 Task: Create a due date automation trigger when advanced on, the moment a card is due add fields without custom field "Resume" set to a date less than 1 working days ago.
Action: Mouse moved to (1180, 355)
Screenshot: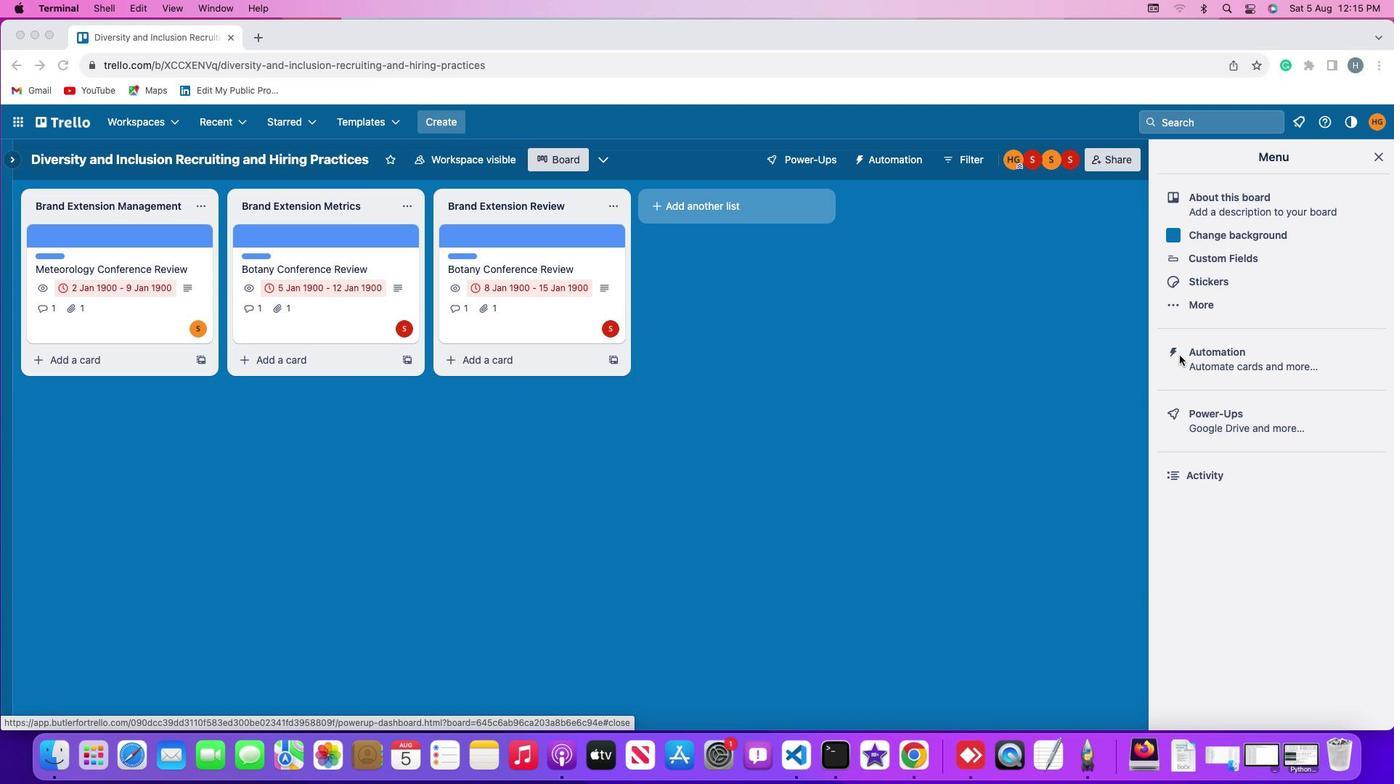 
Action: Mouse pressed left at (1180, 355)
Screenshot: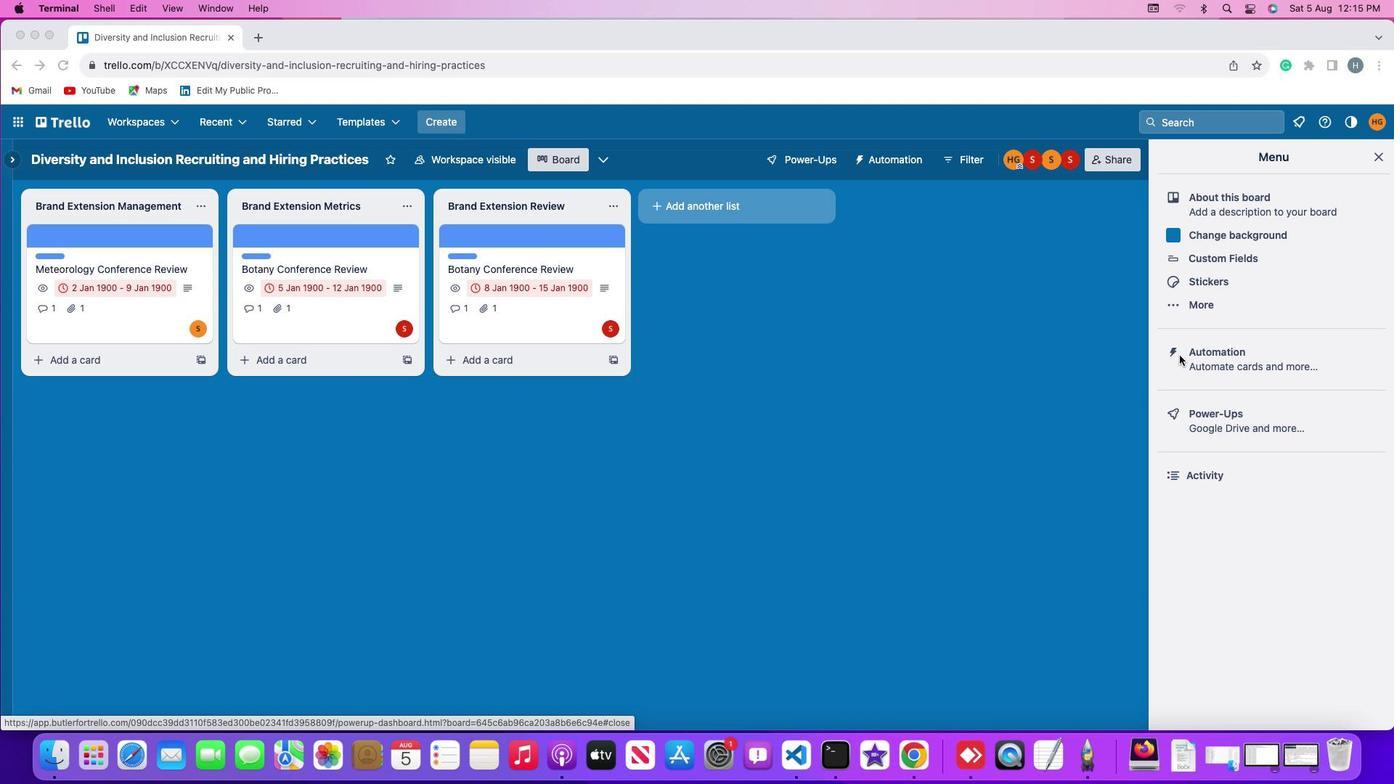 
Action: Mouse pressed left at (1180, 355)
Screenshot: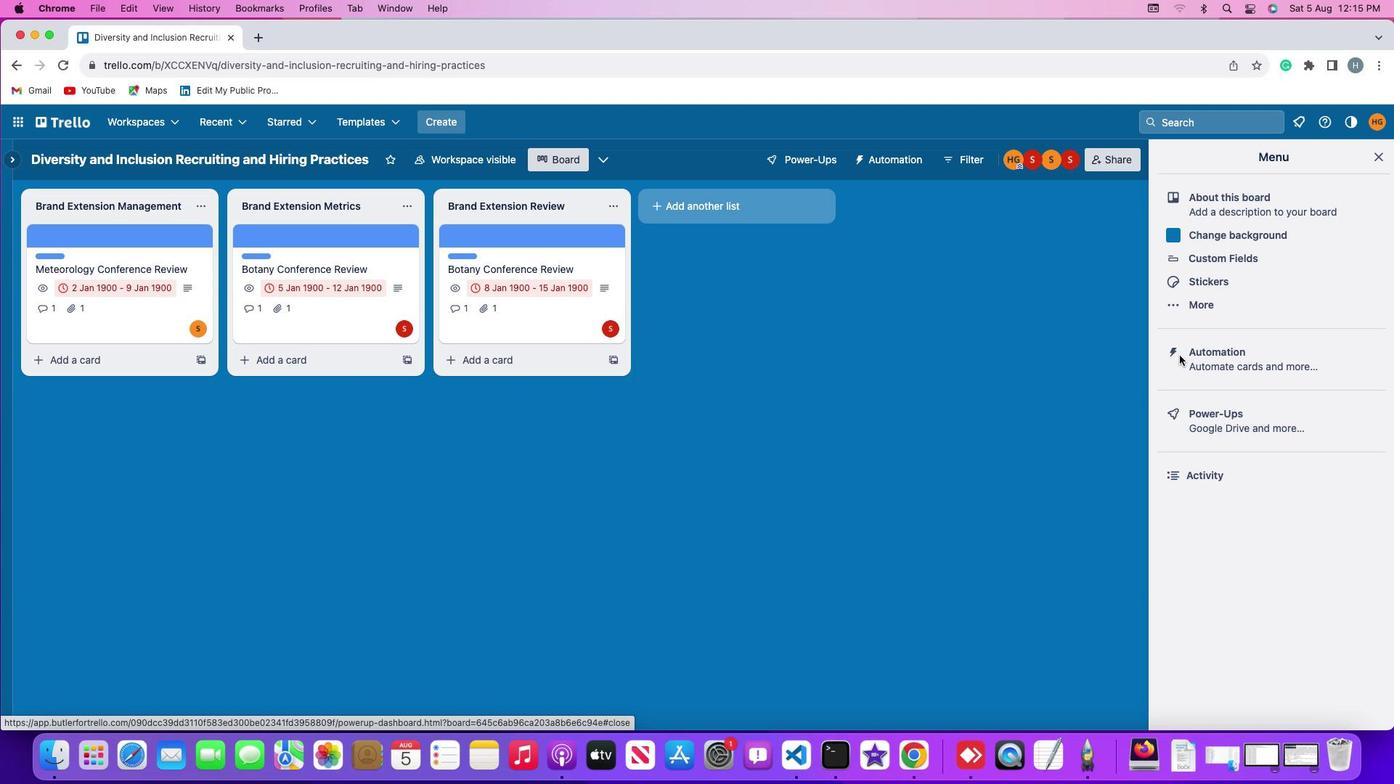 
Action: Mouse moved to (76, 339)
Screenshot: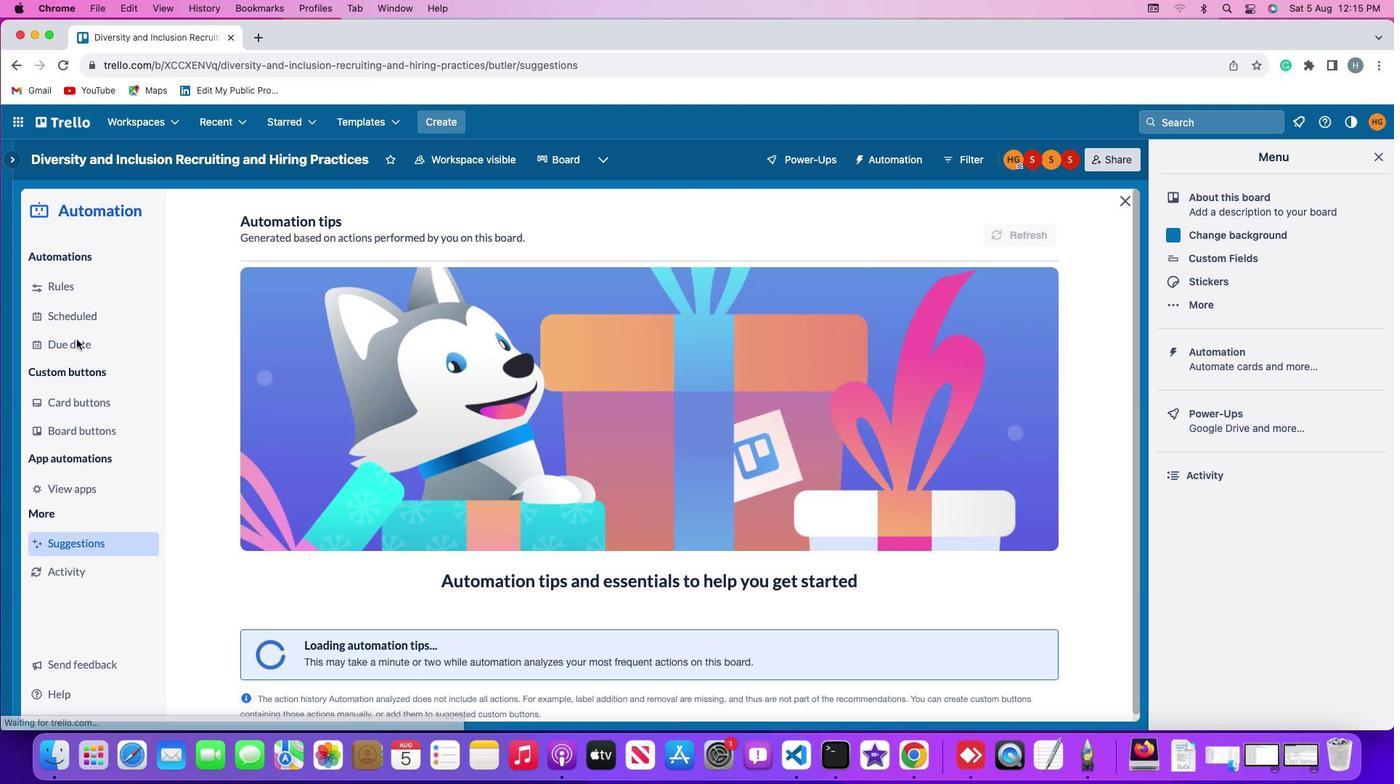 
Action: Mouse pressed left at (76, 339)
Screenshot: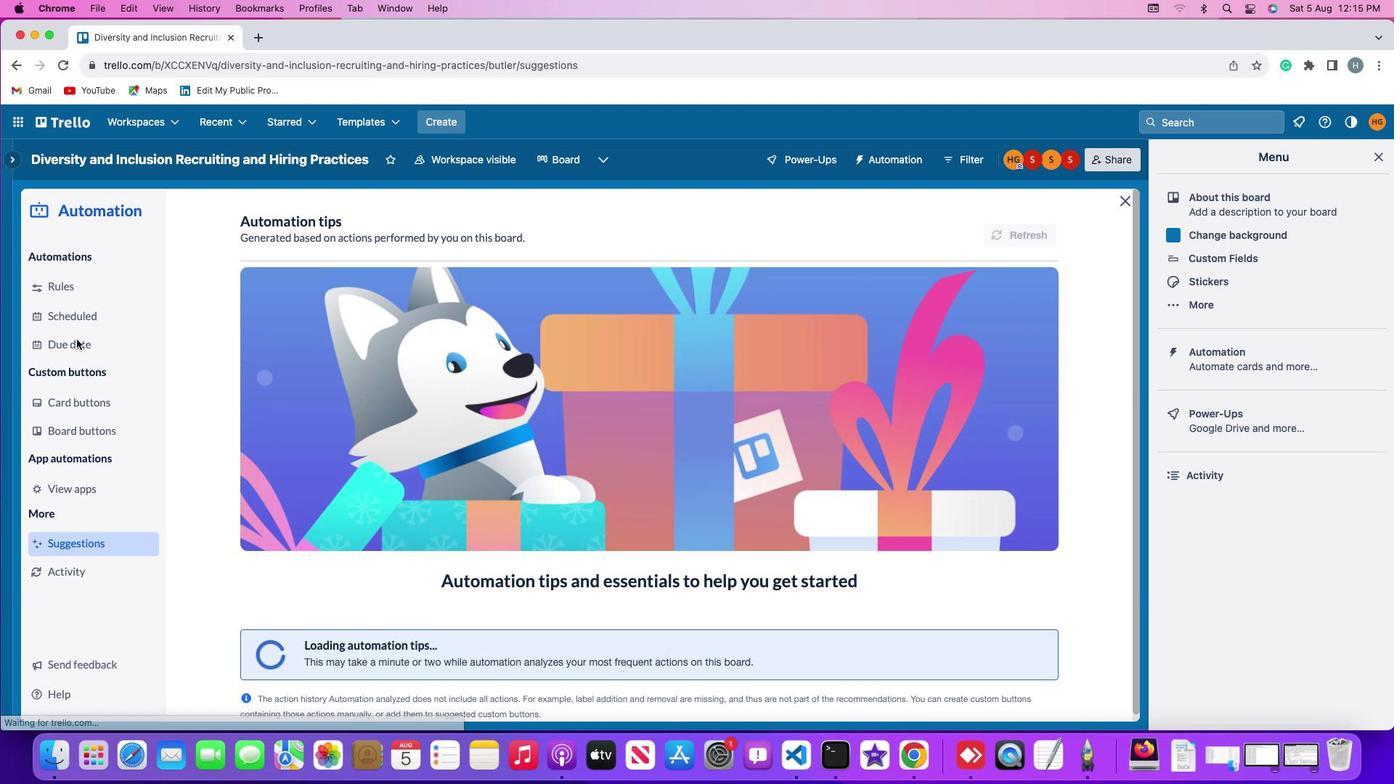 
Action: Mouse moved to (955, 225)
Screenshot: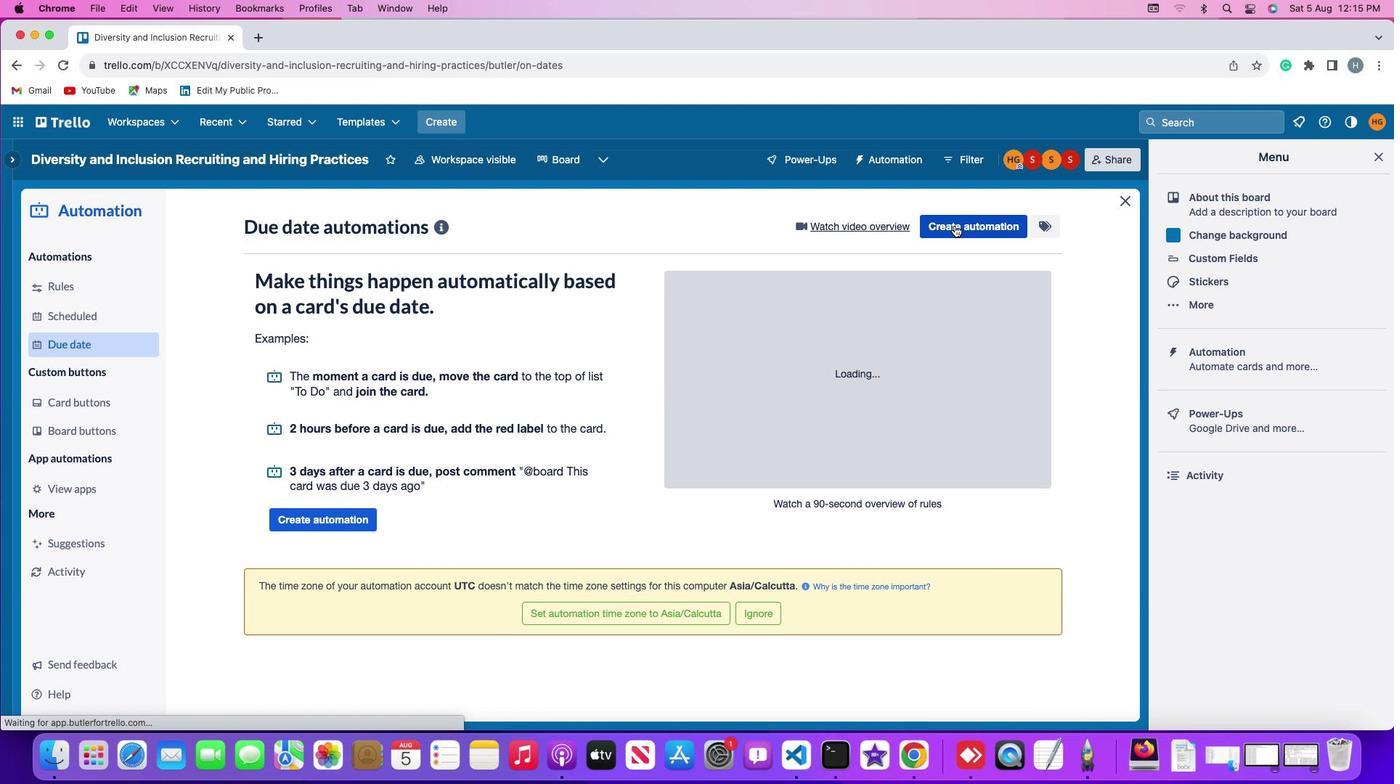 
Action: Mouse pressed left at (955, 225)
Screenshot: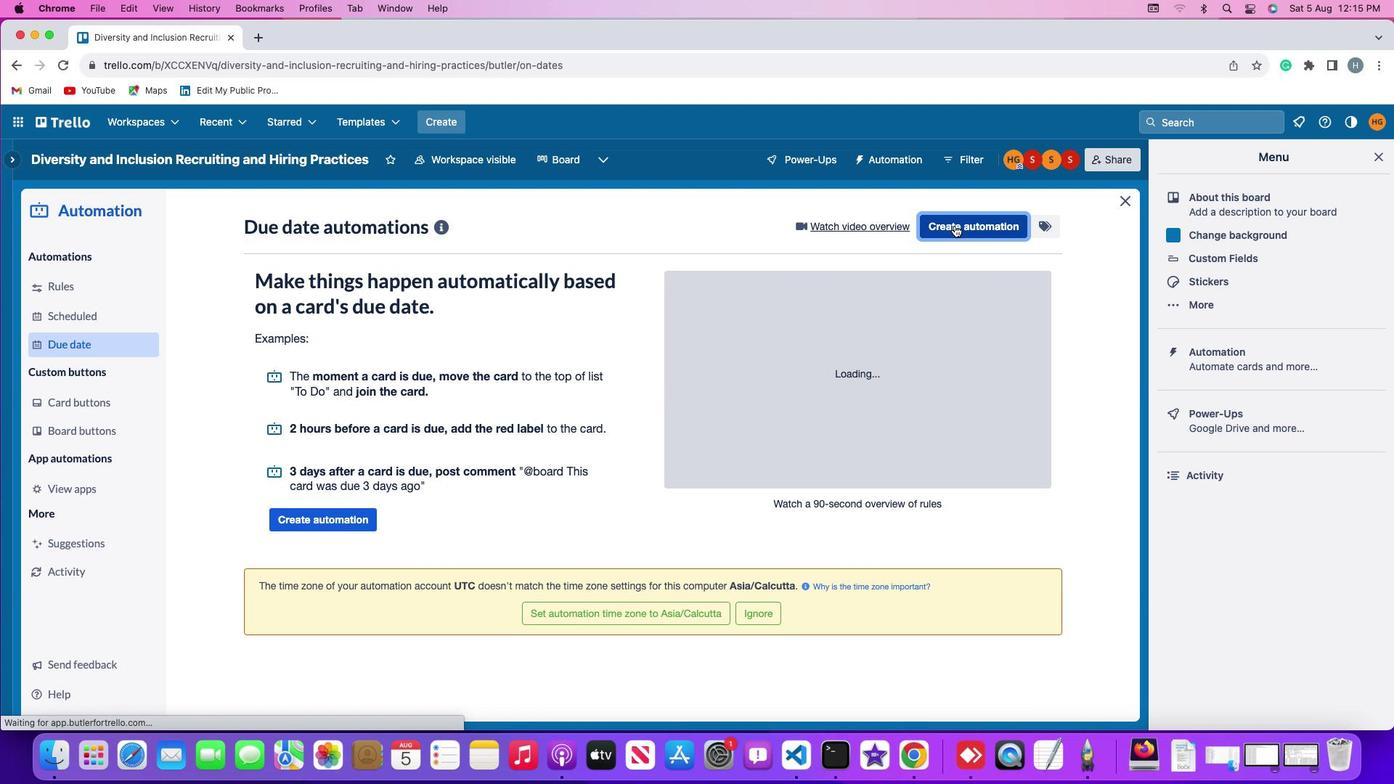 
Action: Mouse moved to (651, 365)
Screenshot: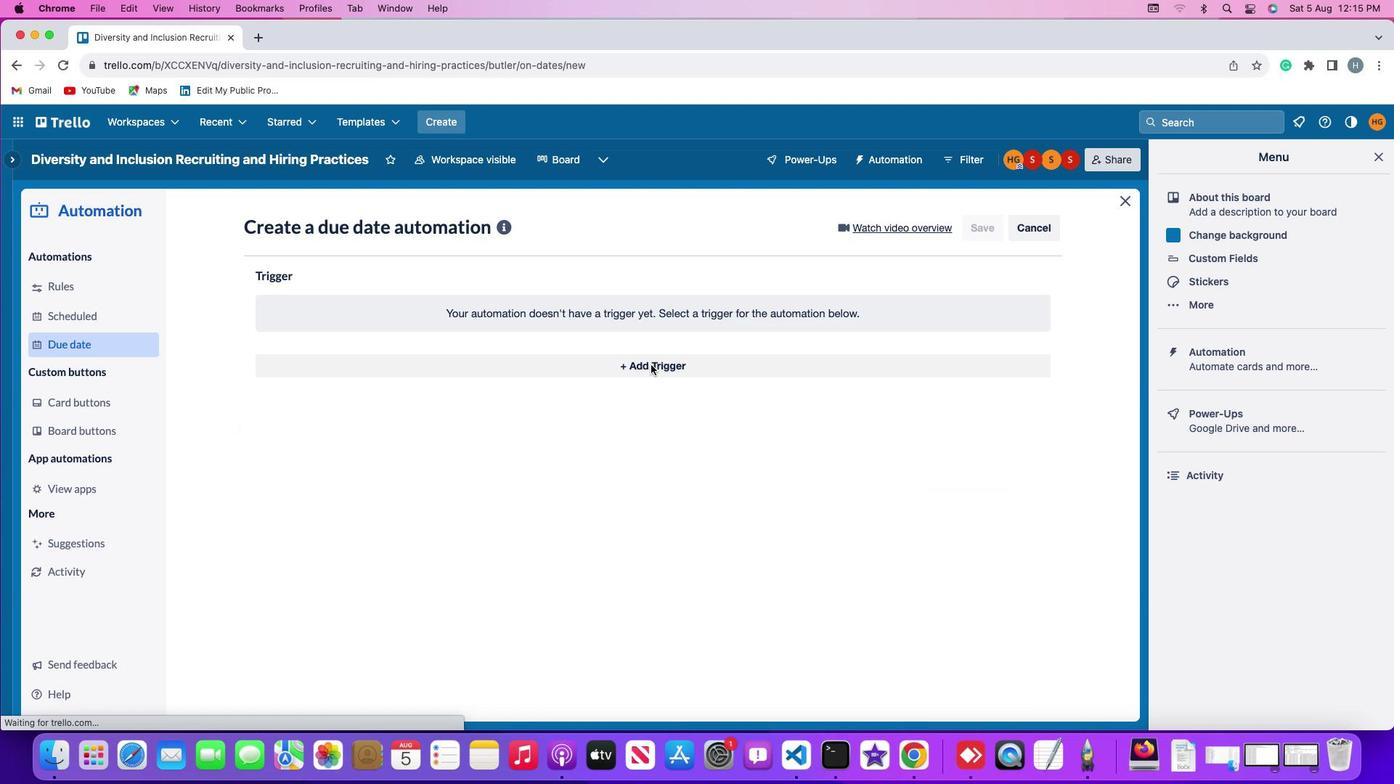 
Action: Mouse pressed left at (651, 365)
Screenshot: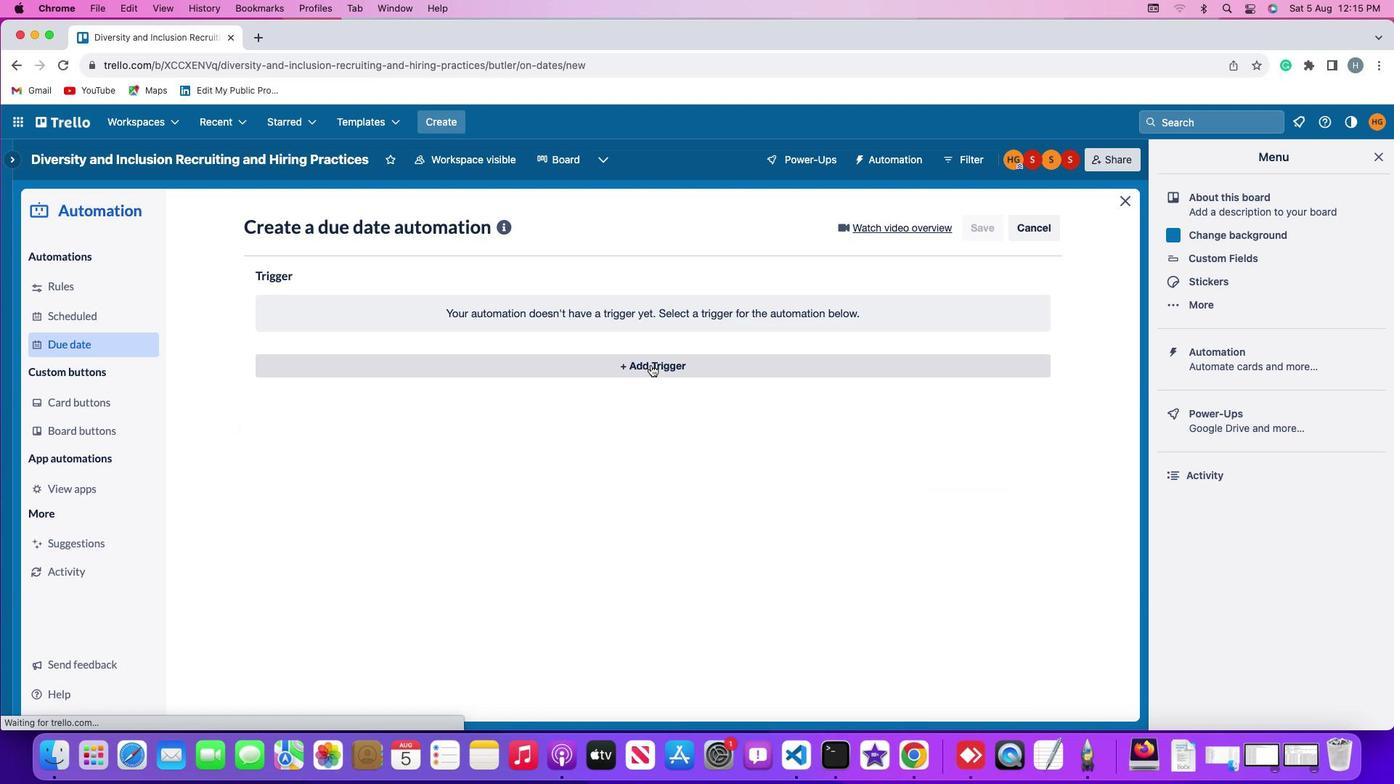 
Action: Mouse moved to (273, 541)
Screenshot: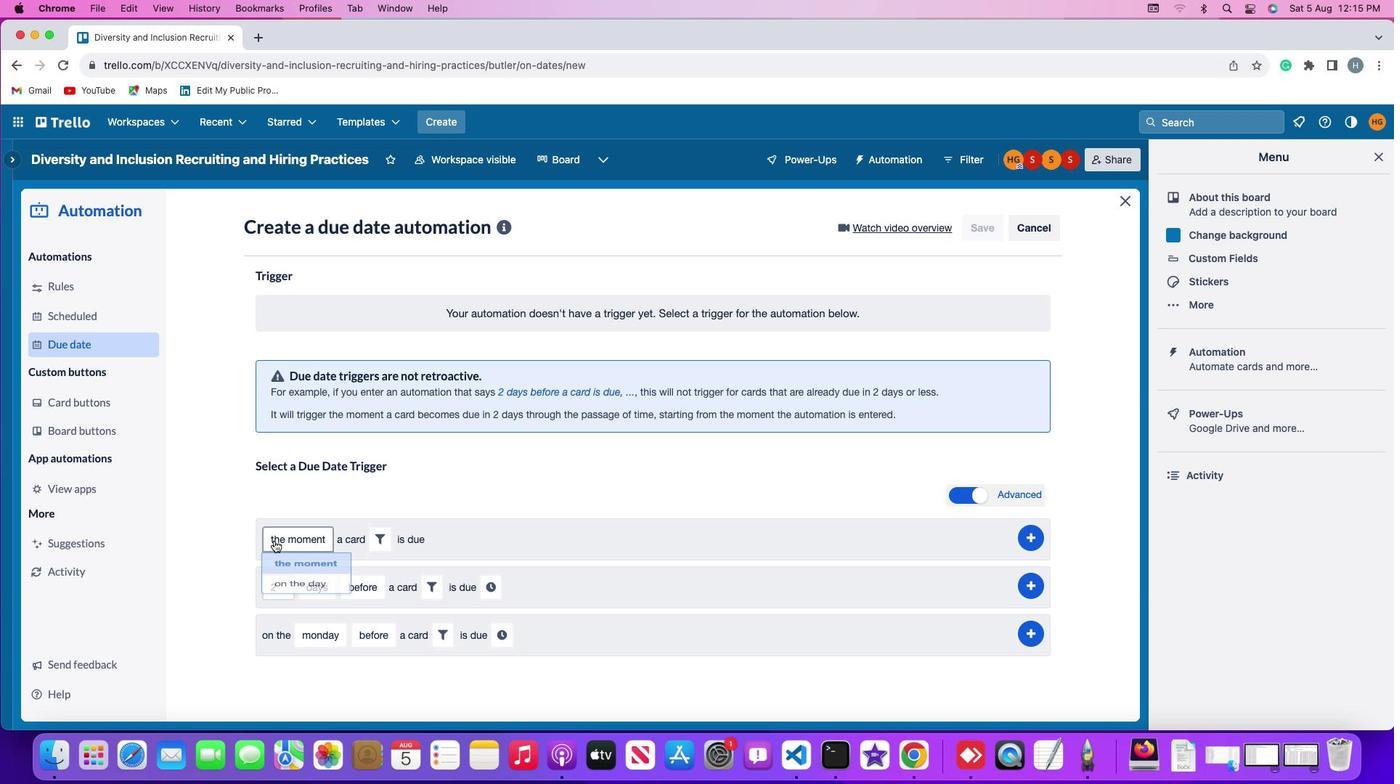 
Action: Mouse pressed left at (273, 541)
Screenshot: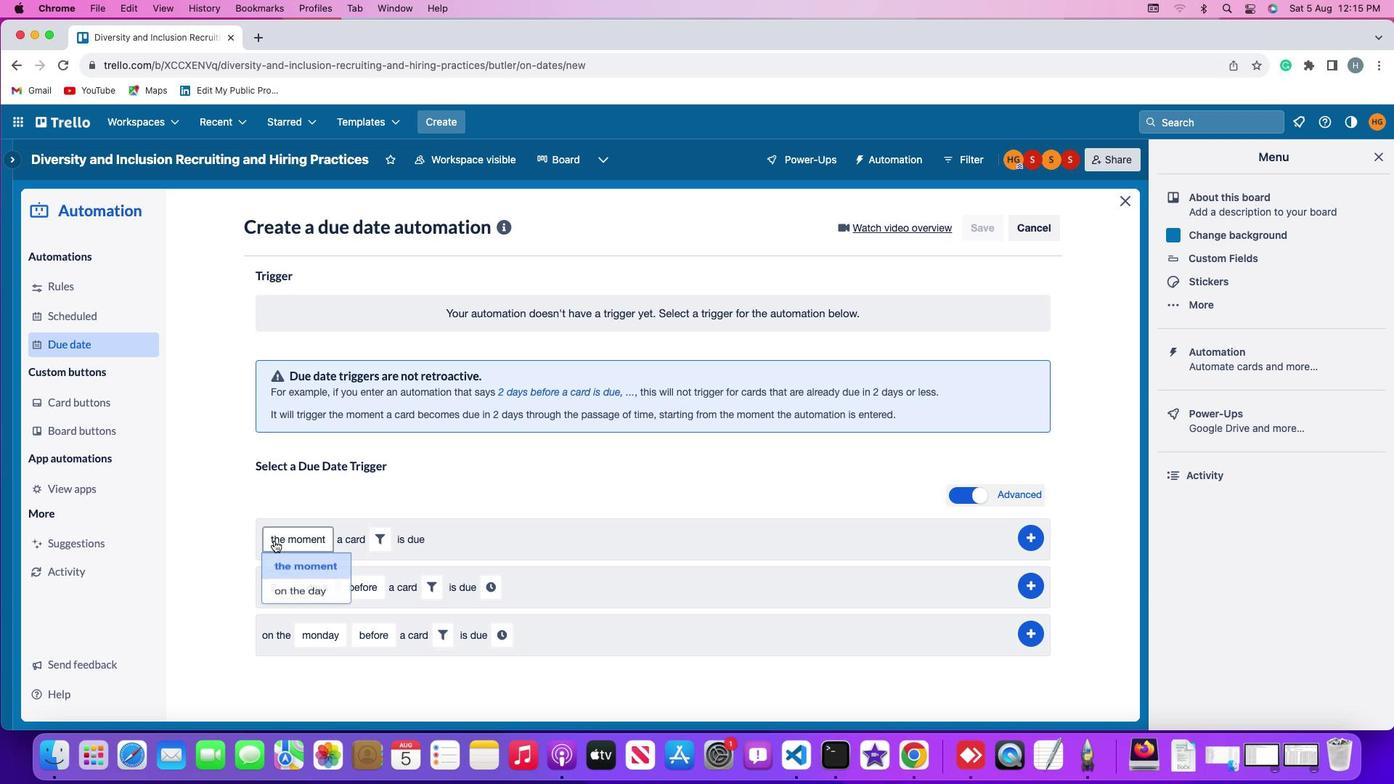 
Action: Mouse moved to (289, 561)
Screenshot: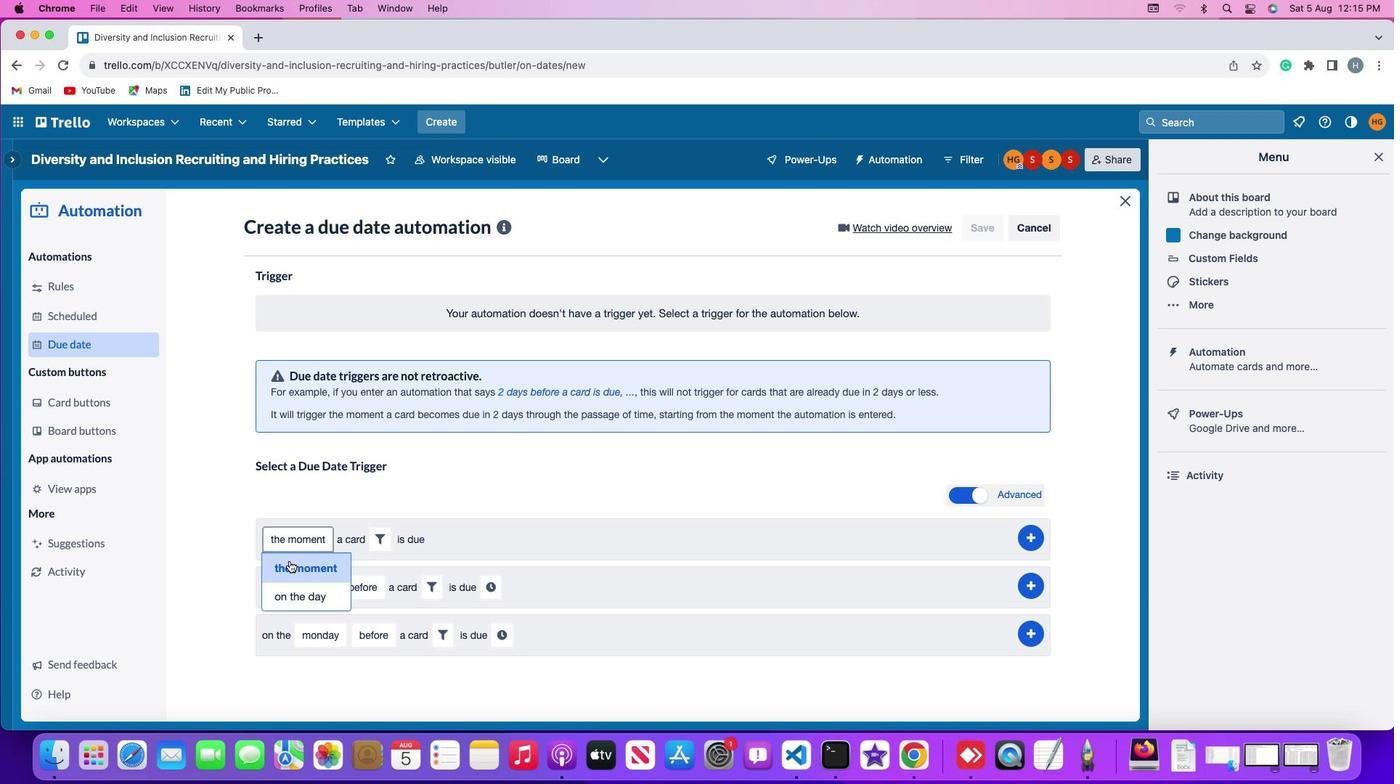 
Action: Mouse pressed left at (289, 561)
Screenshot: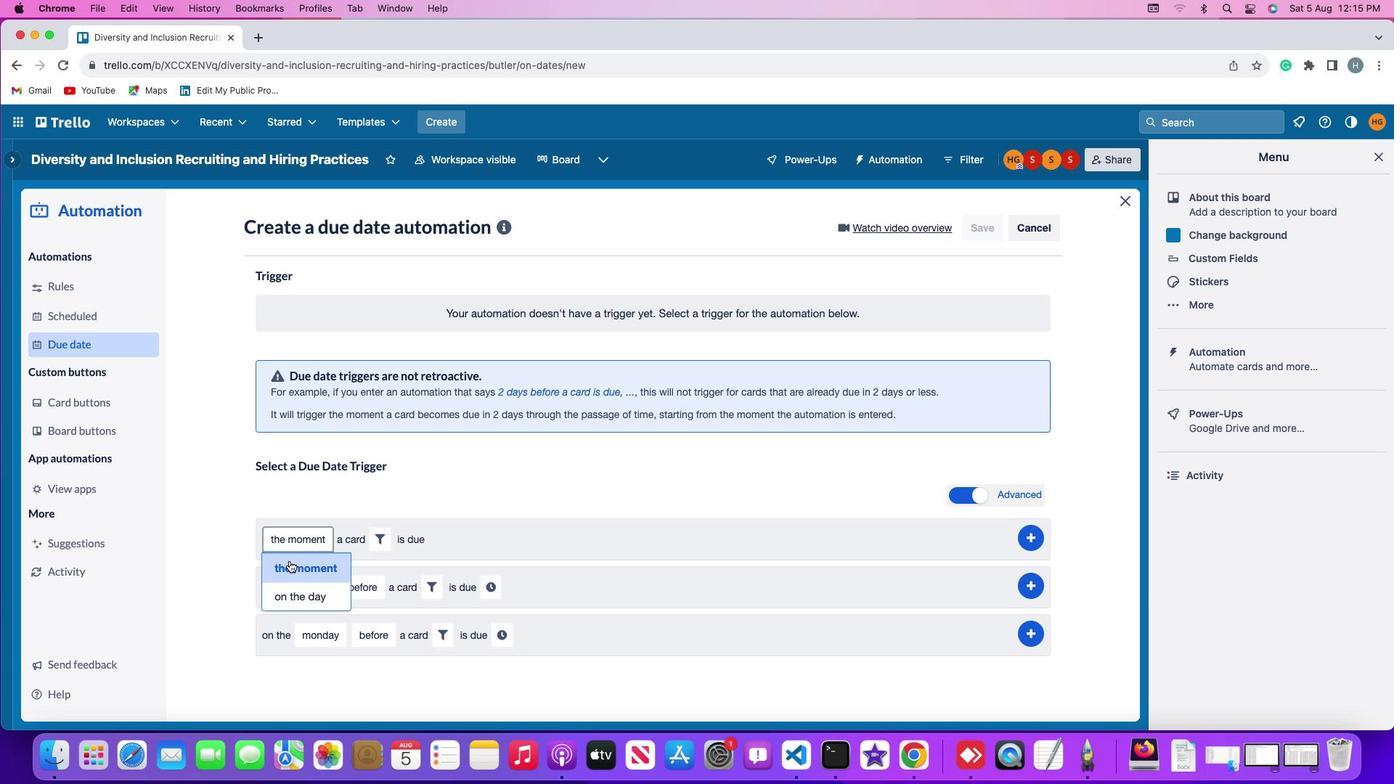 
Action: Mouse moved to (382, 538)
Screenshot: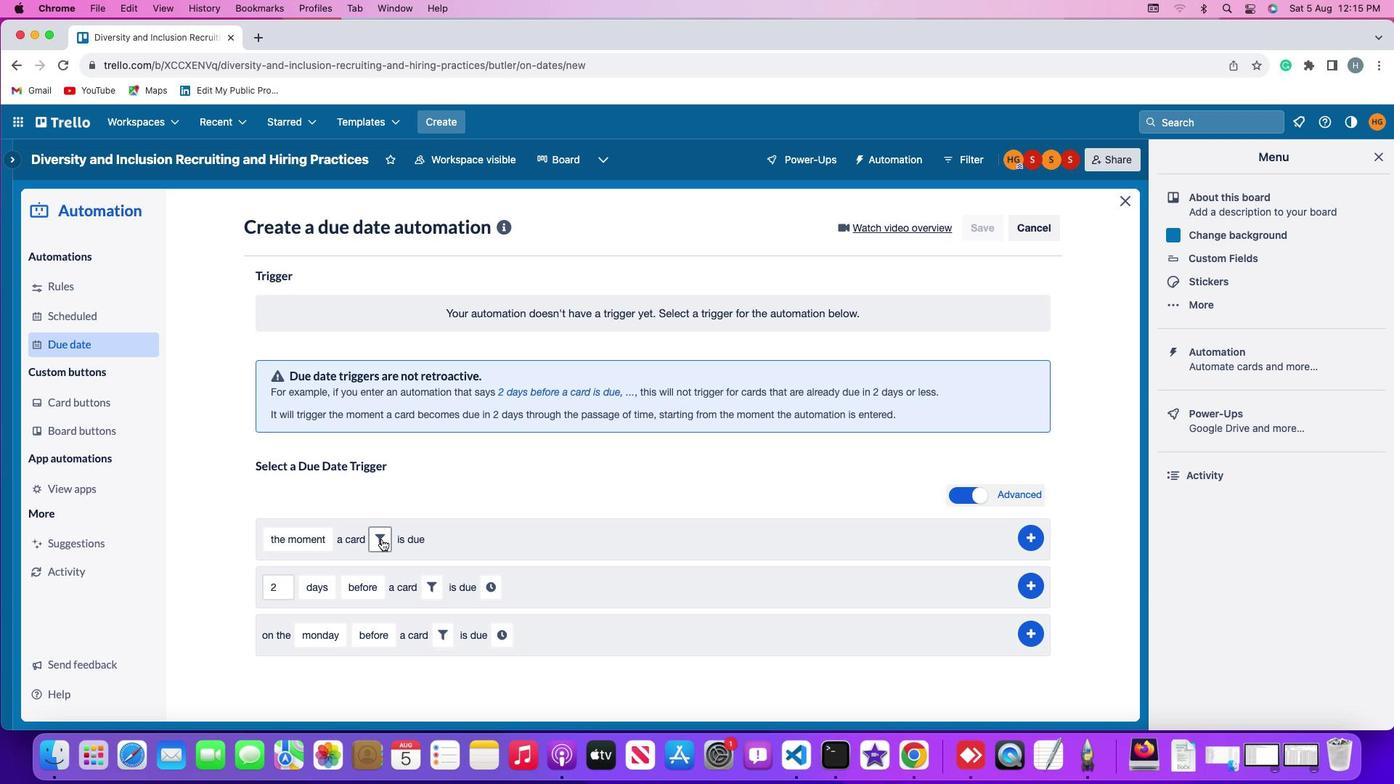
Action: Mouse pressed left at (382, 538)
Screenshot: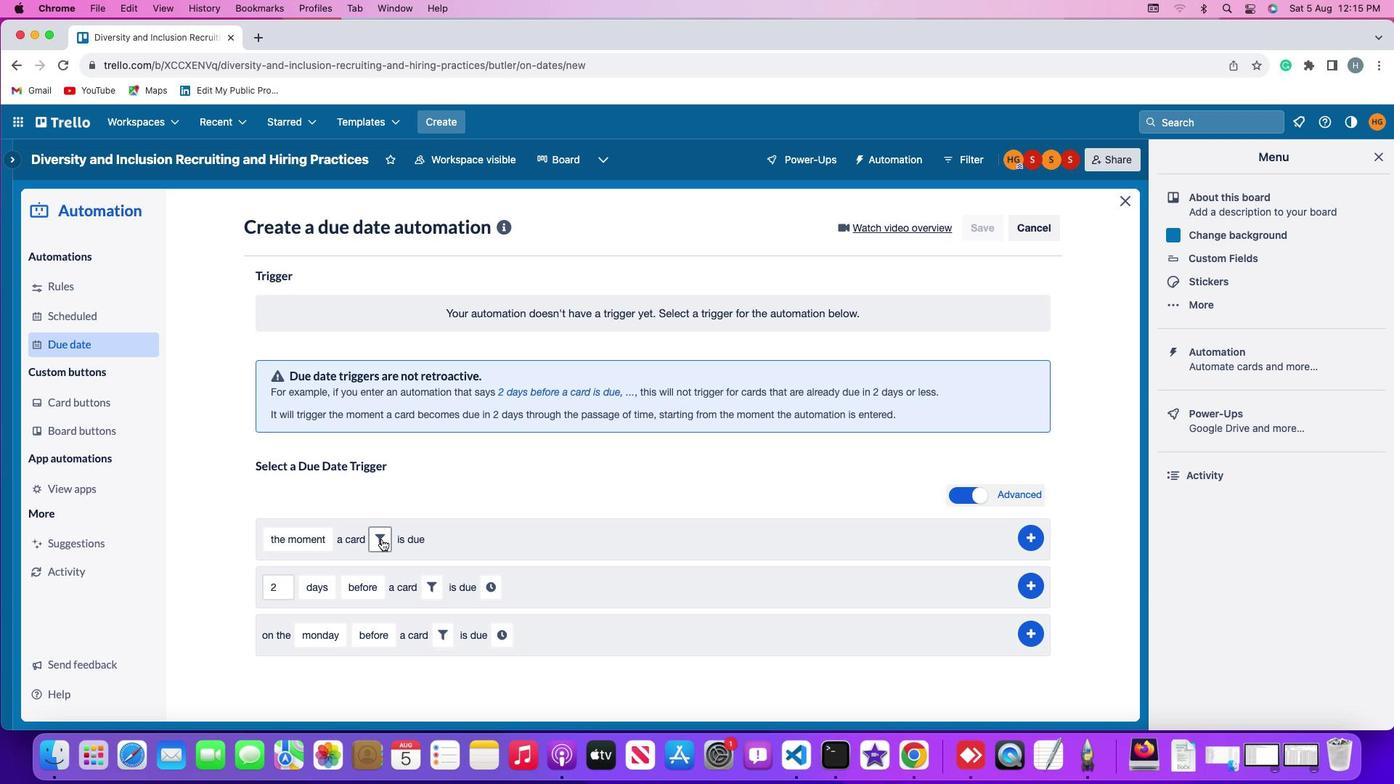 
Action: Mouse moved to (629, 578)
Screenshot: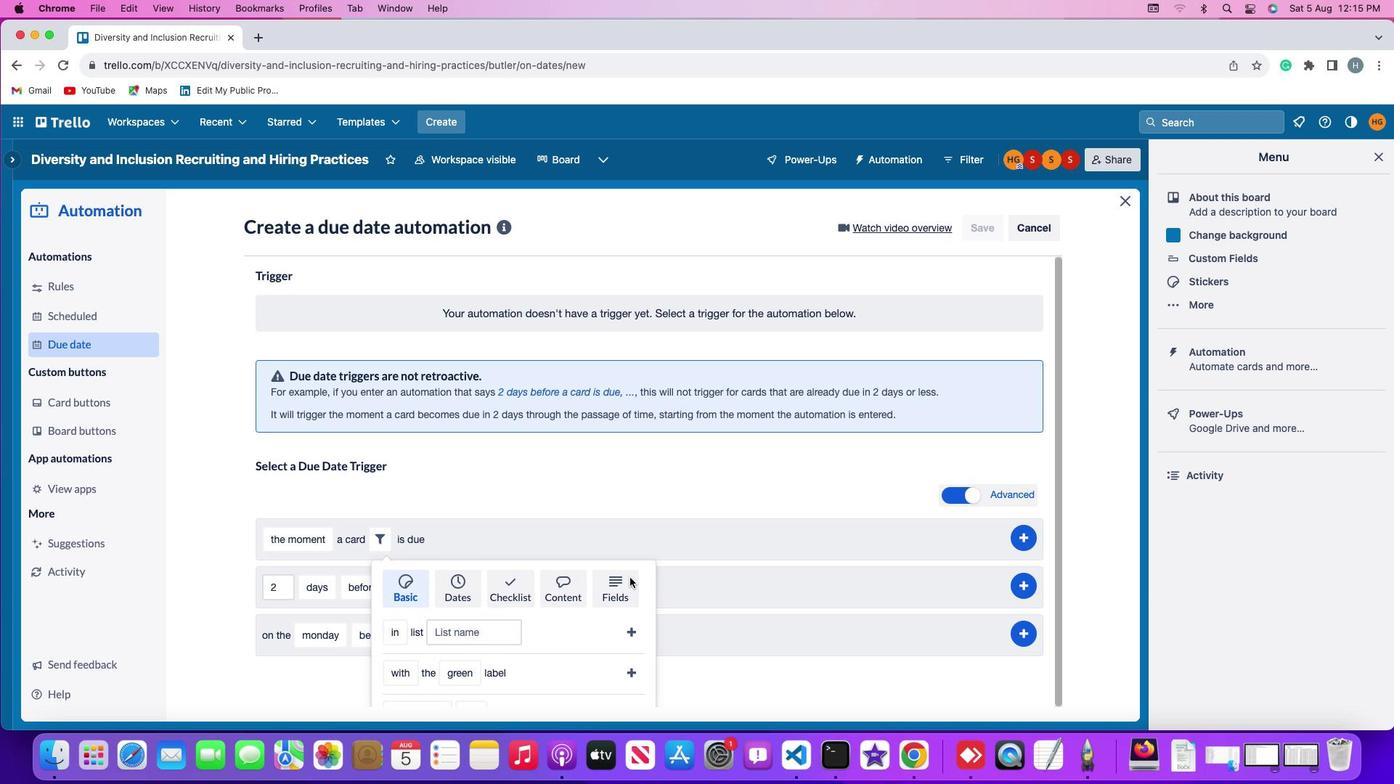 
Action: Mouse pressed left at (629, 578)
Screenshot: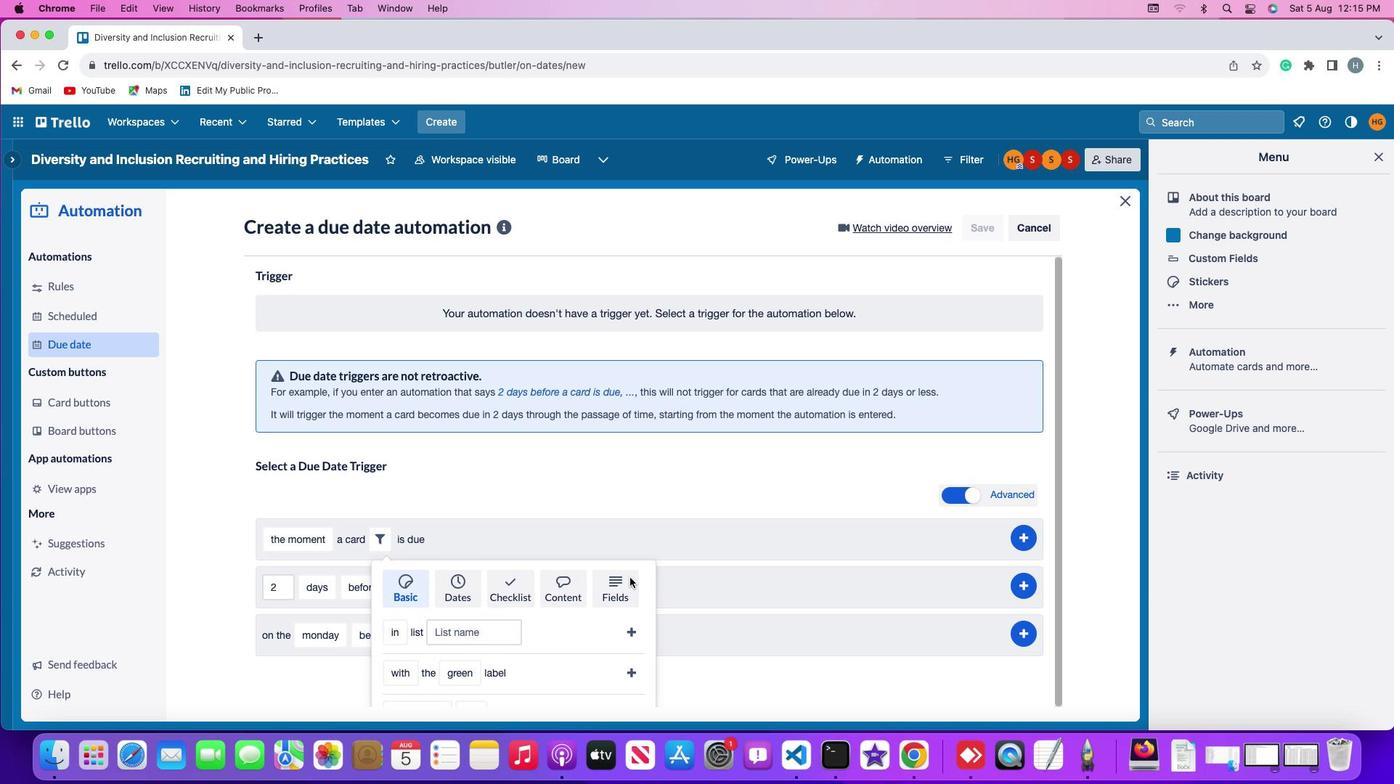 
Action: Mouse moved to (618, 576)
Screenshot: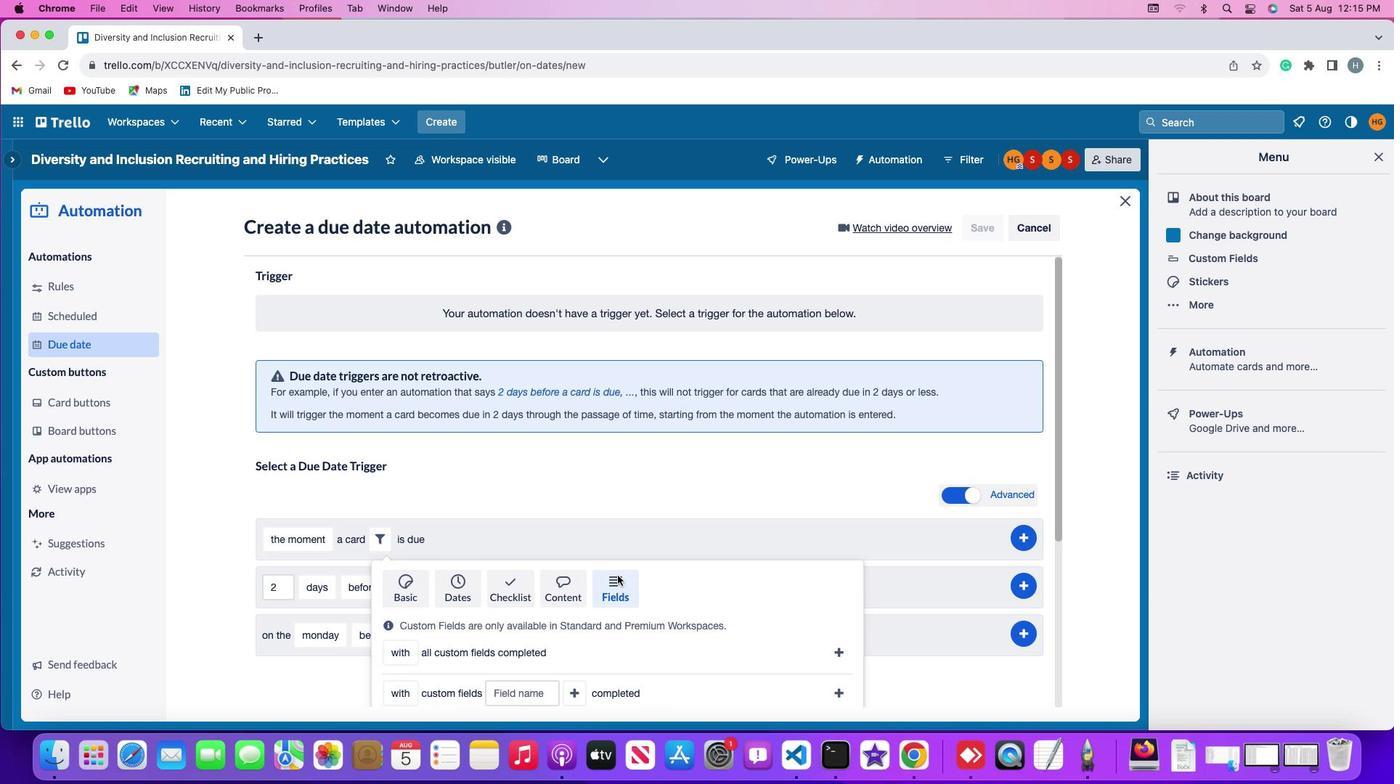 
Action: Mouse scrolled (618, 576) with delta (0, 0)
Screenshot: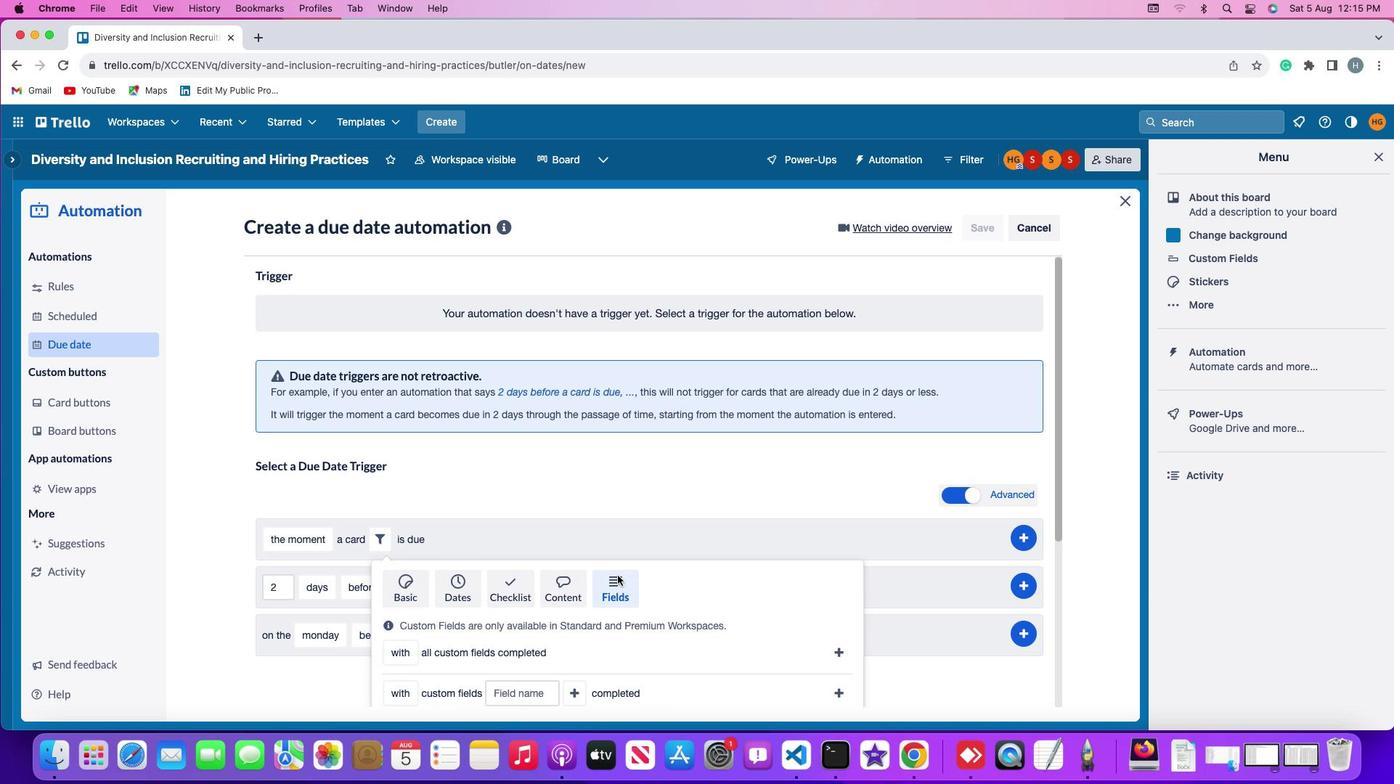 
Action: Mouse scrolled (618, 576) with delta (0, 0)
Screenshot: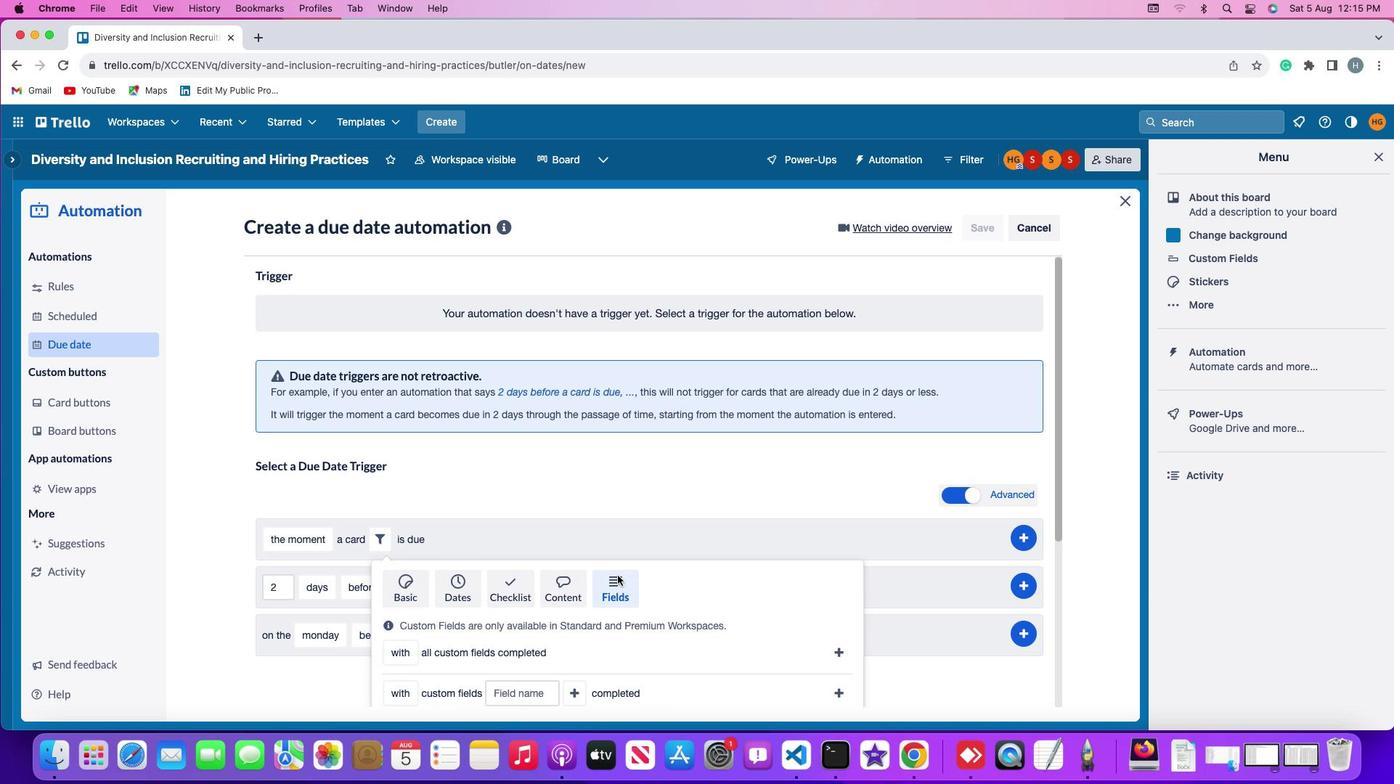 
Action: Mouse scrolled (618, 576) with delta (0, -2)
Screenshot: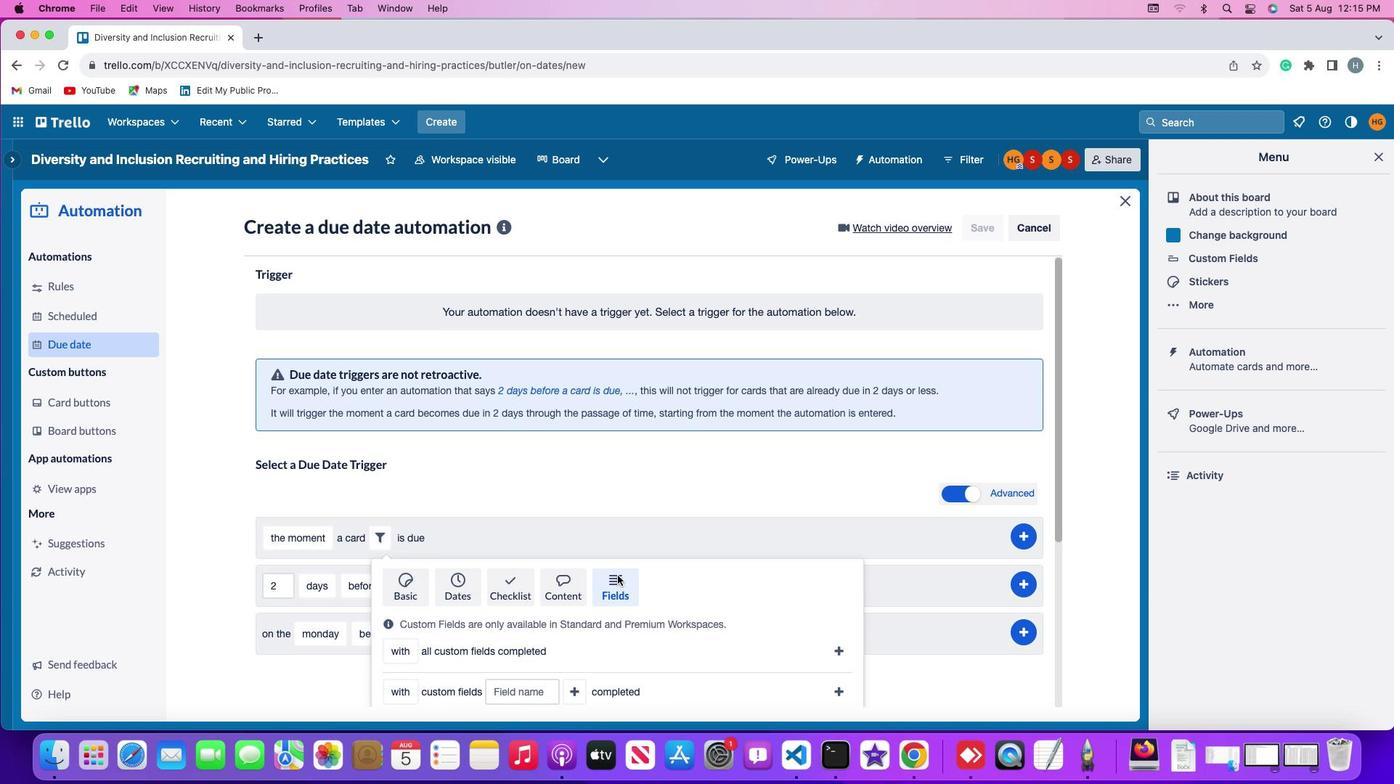 
Action: Mouse scrolled (618, 576) with delta (0, -3)
Screenshot: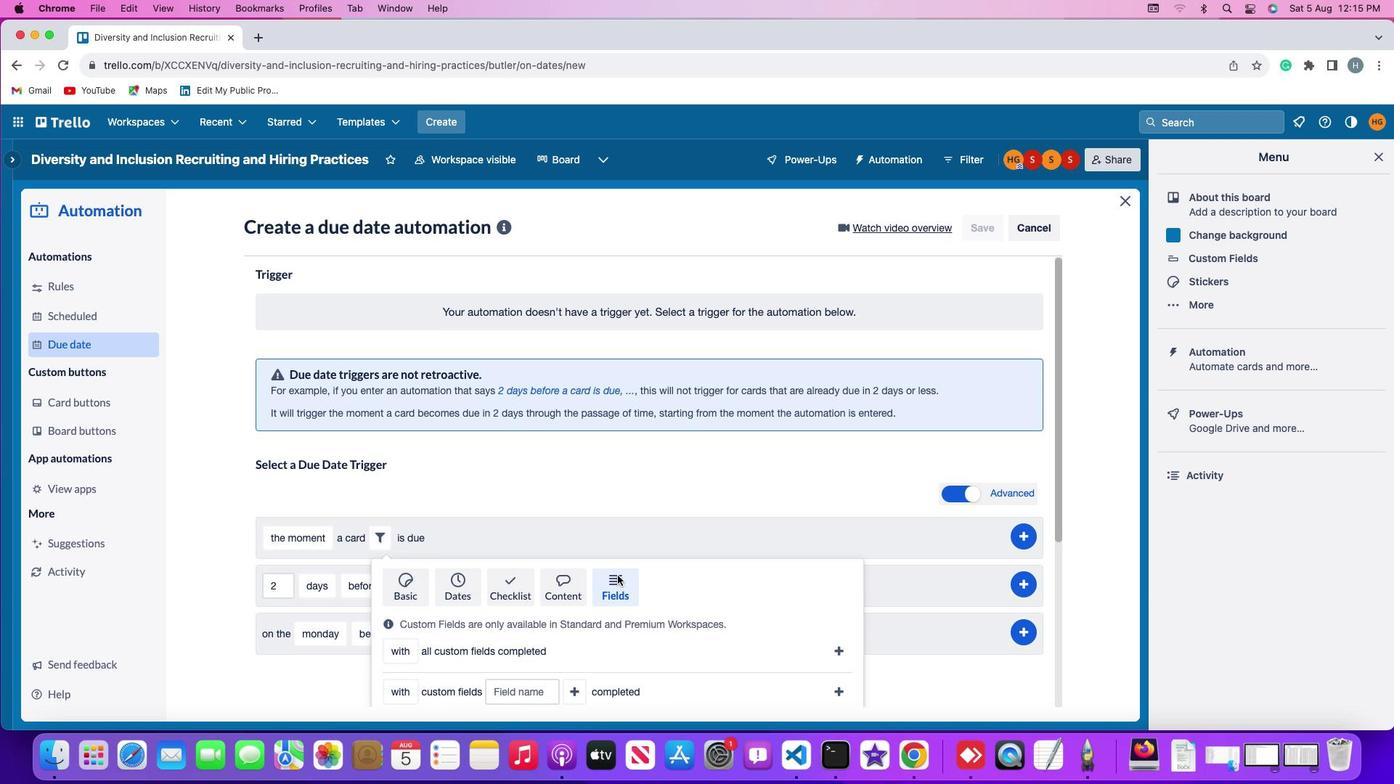 
Action: Mouse scrolled (618, 576) with delta (0, -4)
Screenshot: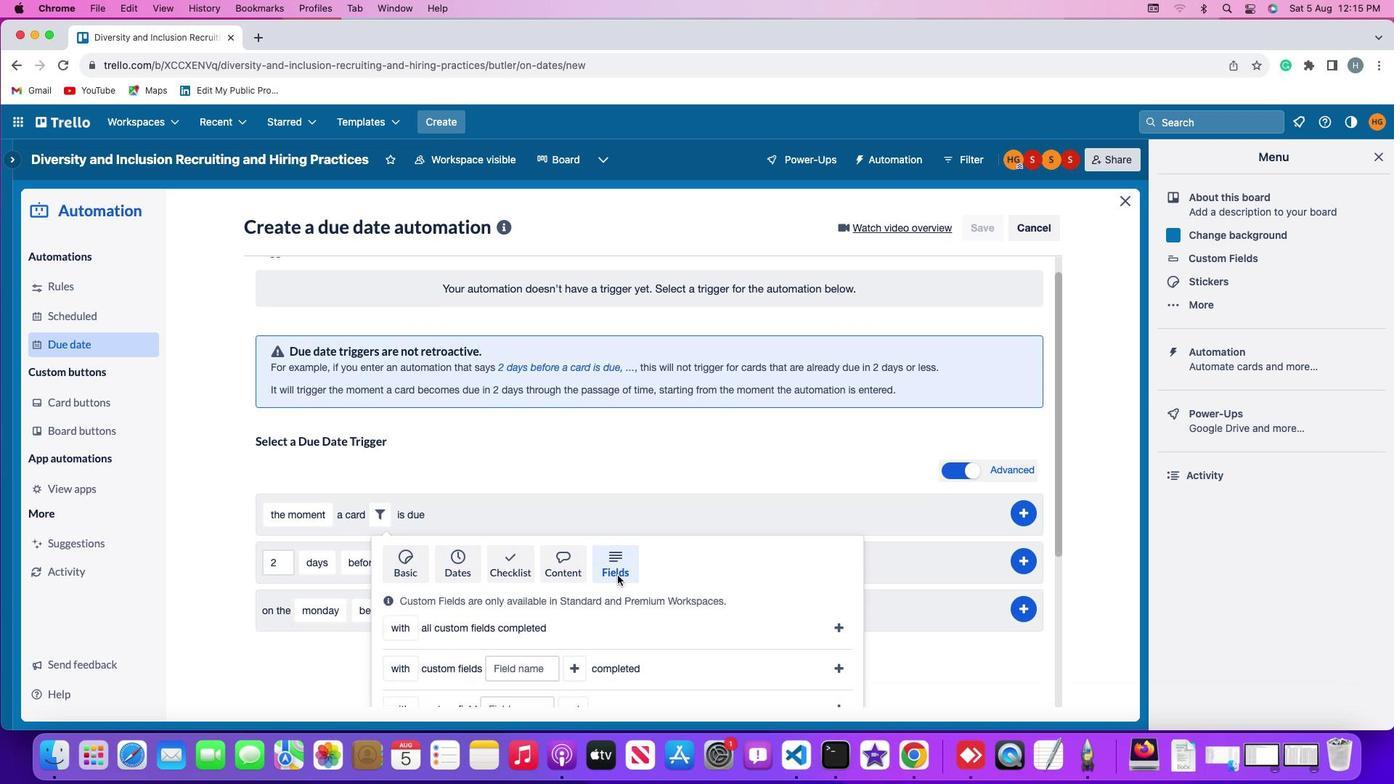 
Action: Mouse scrolled (618, 576) with delta (0, -5)
Screenshot: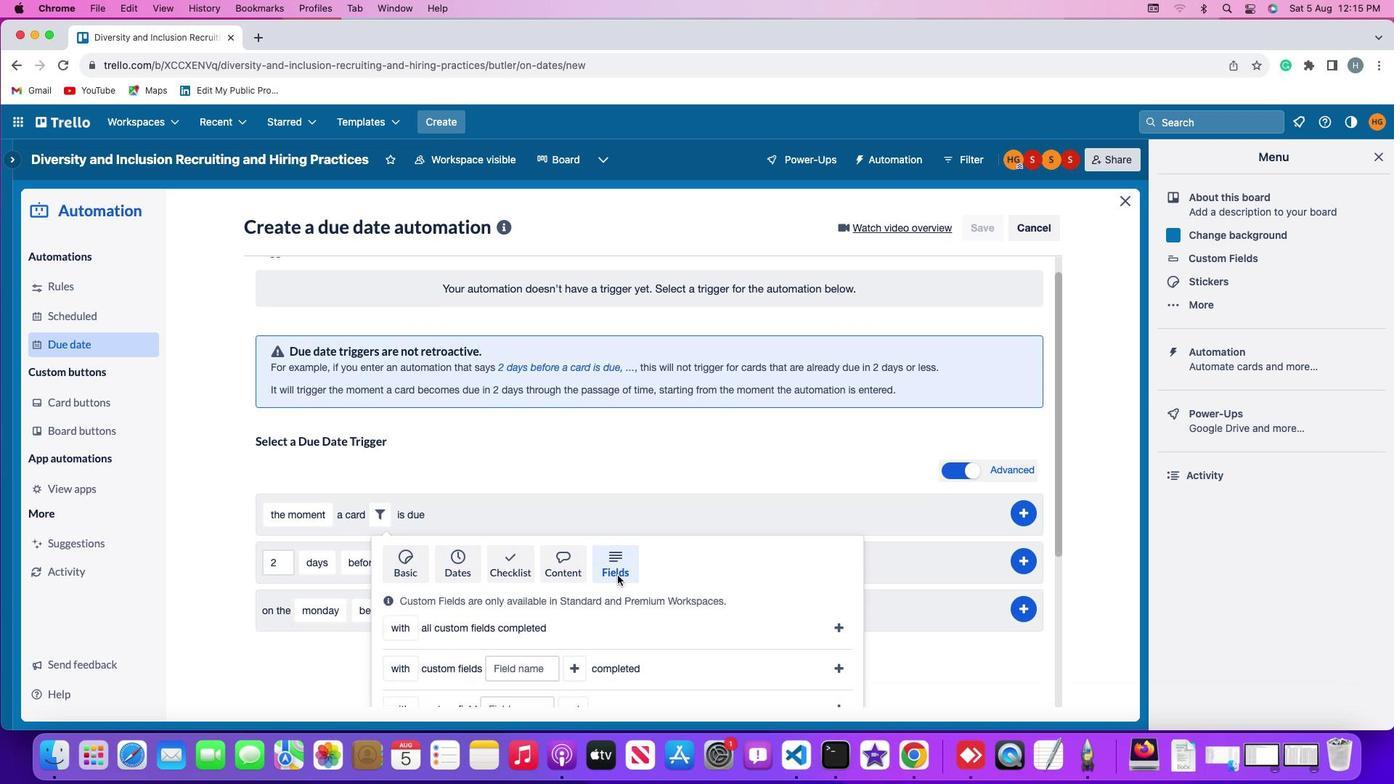 
Action: Mouse scrolled (618, 576) with delta (0, -5)
Screenshot: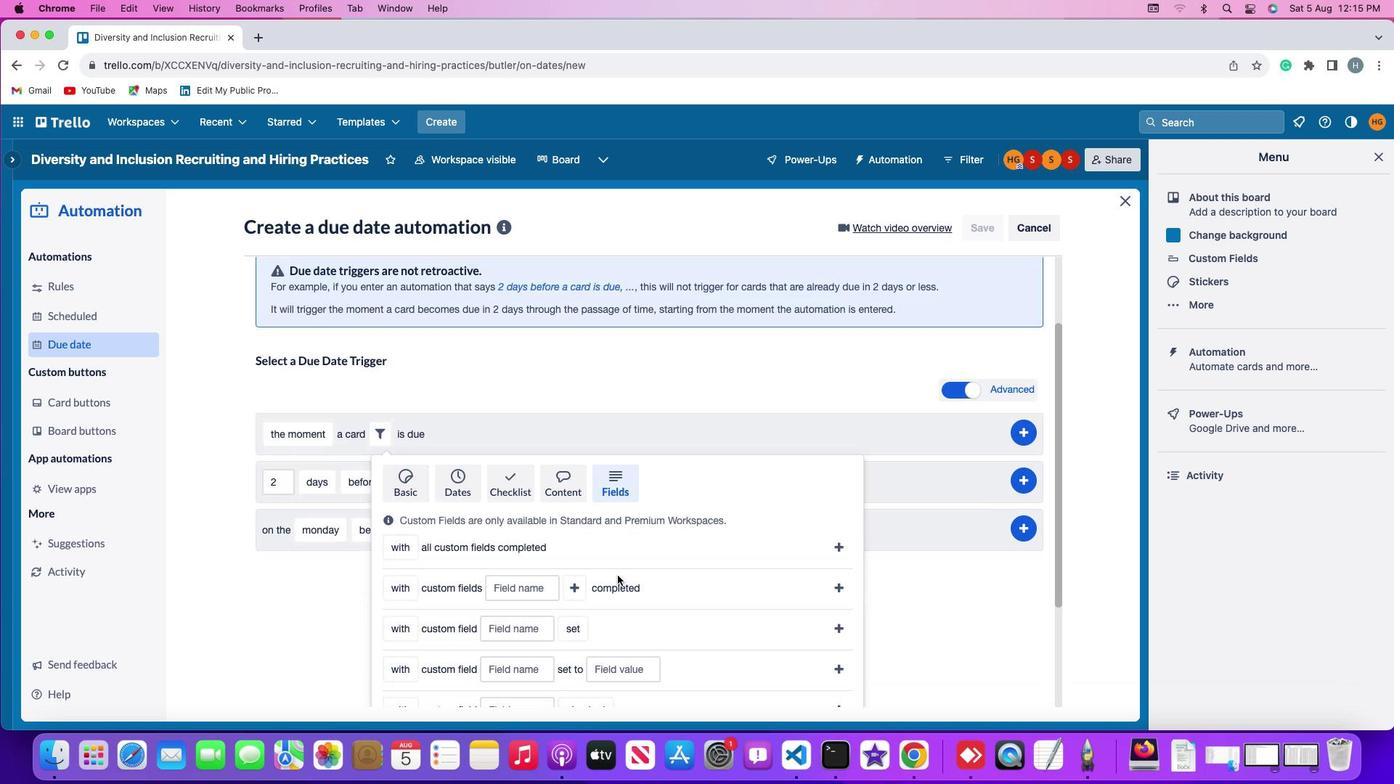 
Action: Mouse scrolled (618, 576) with delta (0, 0)
Screenshot: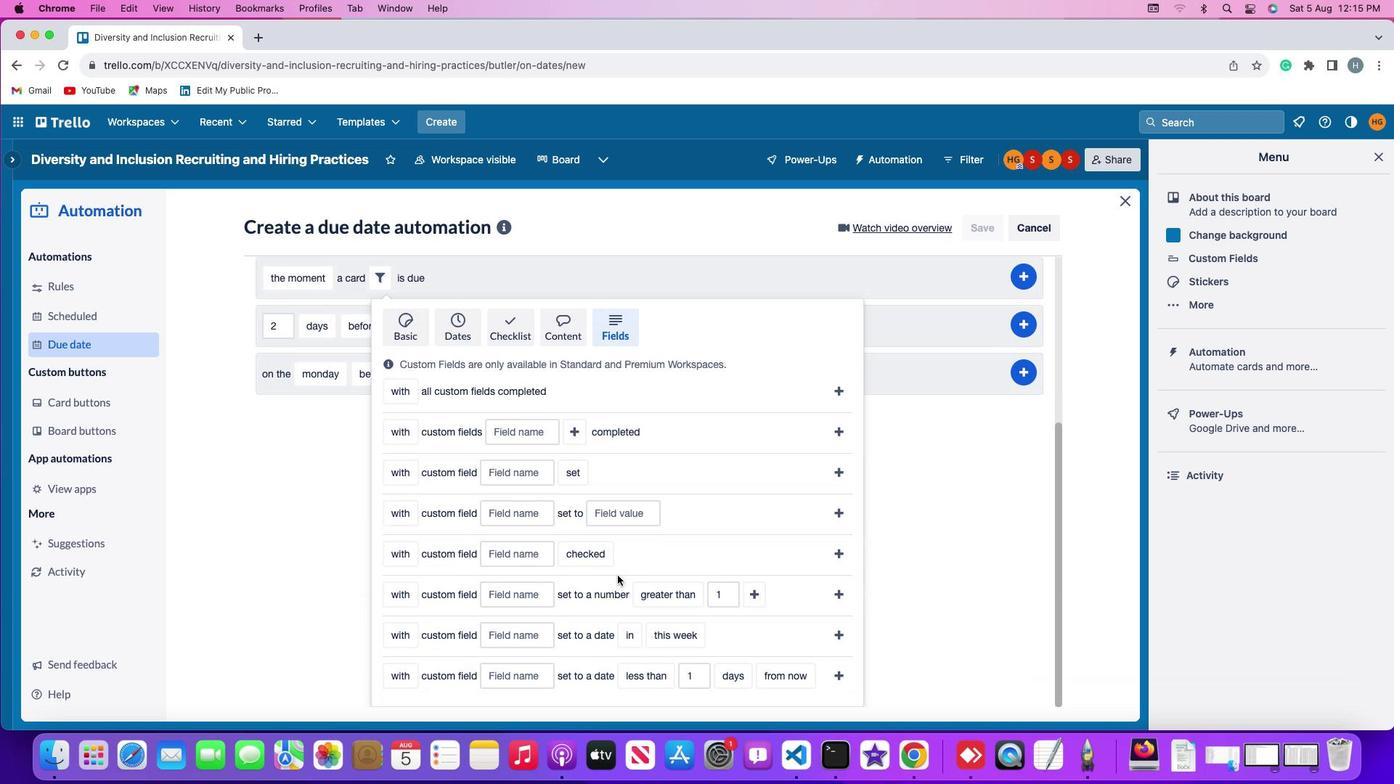 
Action: Mouse scrolled (618, 576) with delta (0, 0)
Screenshot: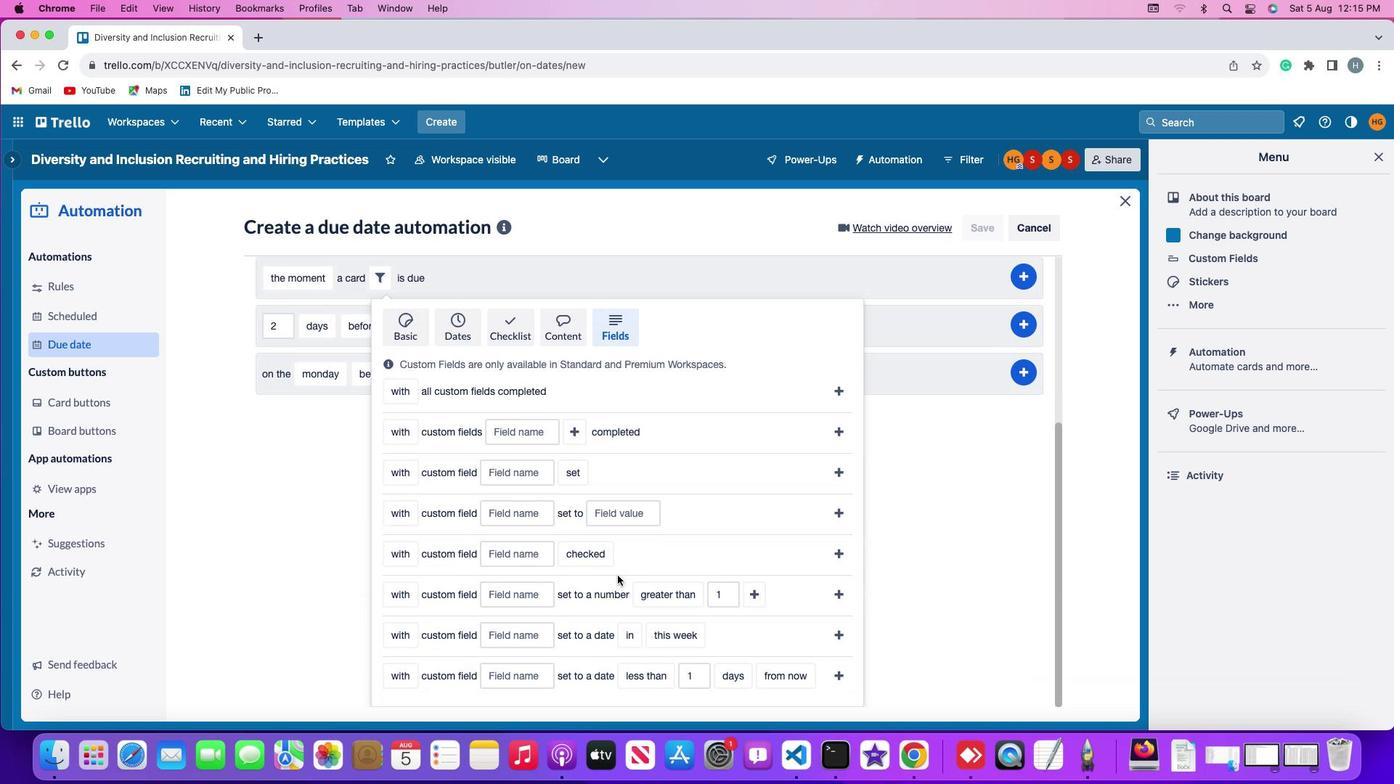 
Action: Mouse scrolled (618, 576) with delta (0, -2)
Screenshot: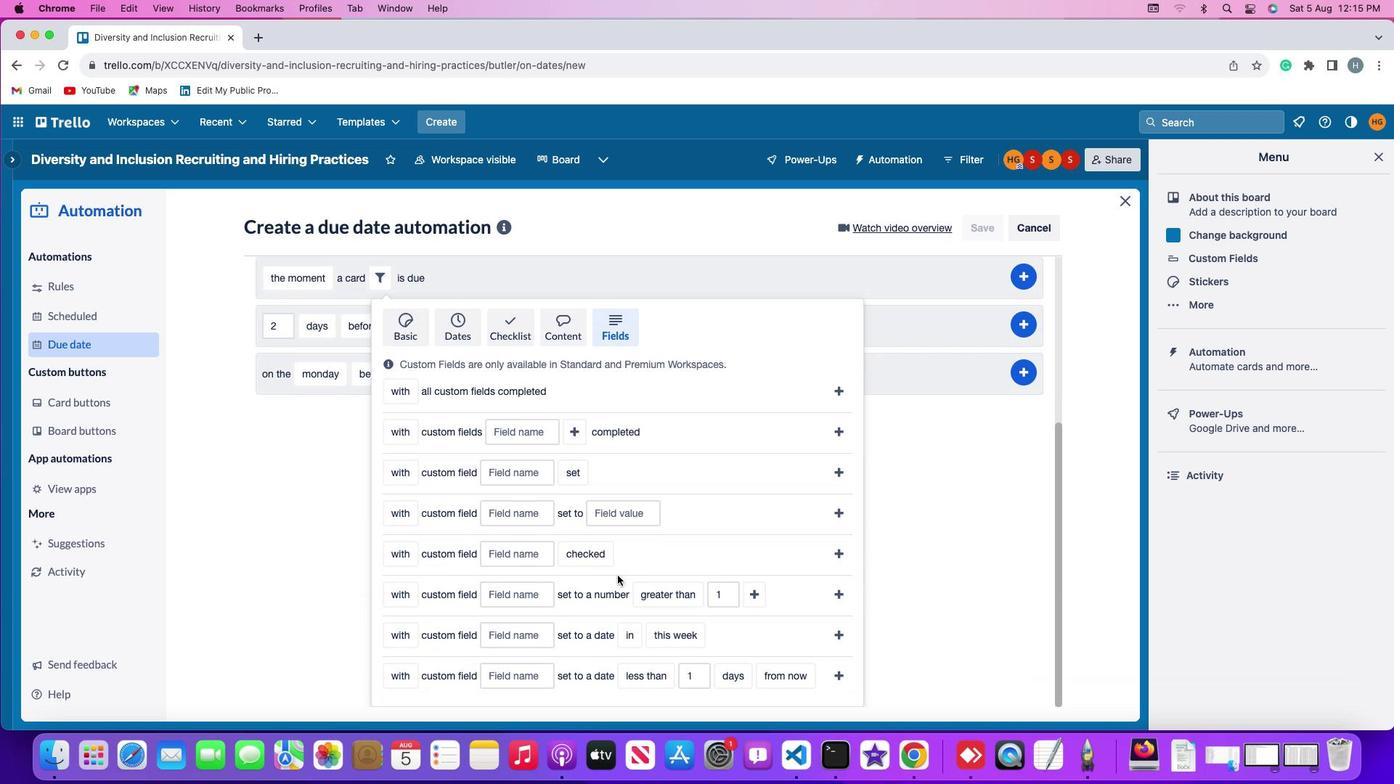 
Action: Mouse scrolled (618, 576) with delta (0, -3)
Screenshot: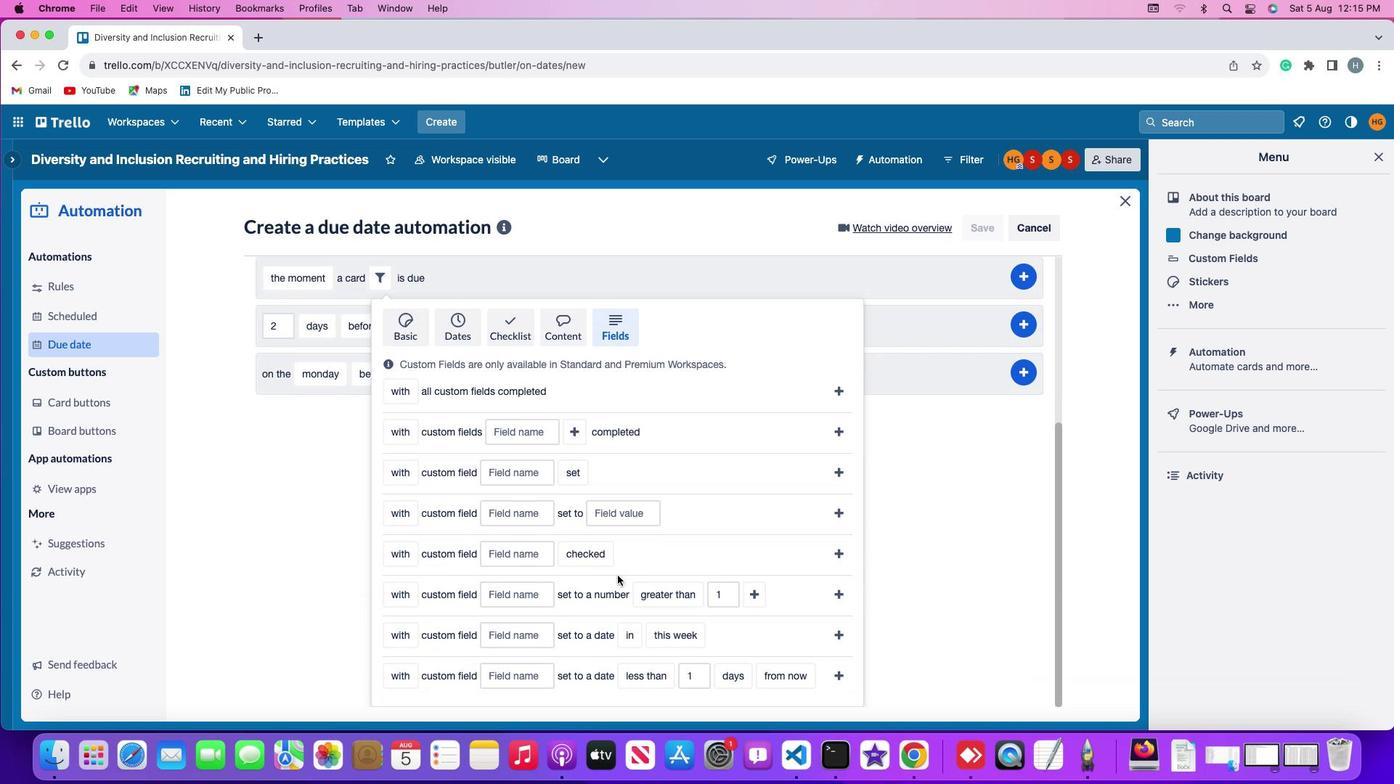 
Action: Mouse scrolled (618, 576) with delta (0, -4)
Screenshot: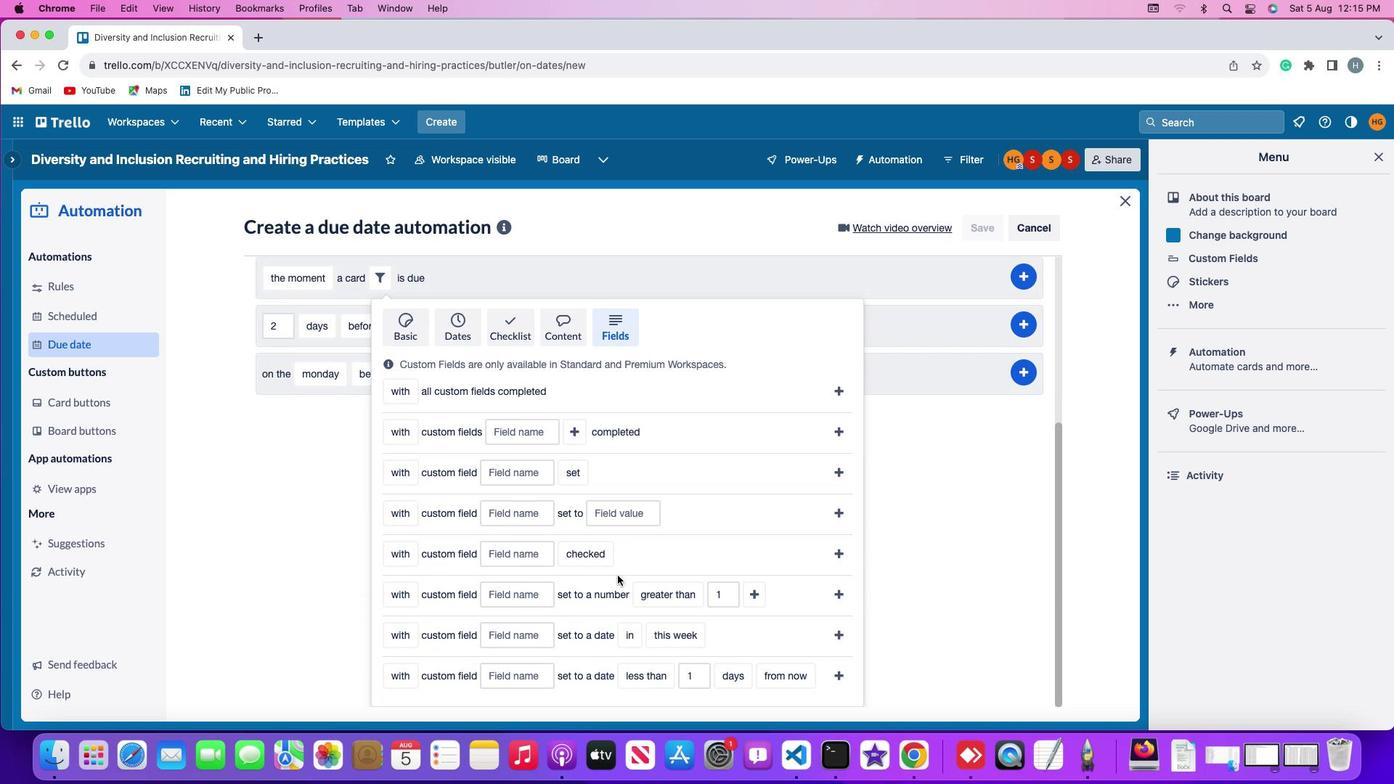 
Action: Mouse scrolled (618, 576) with delta (0, -4)
Screenshot: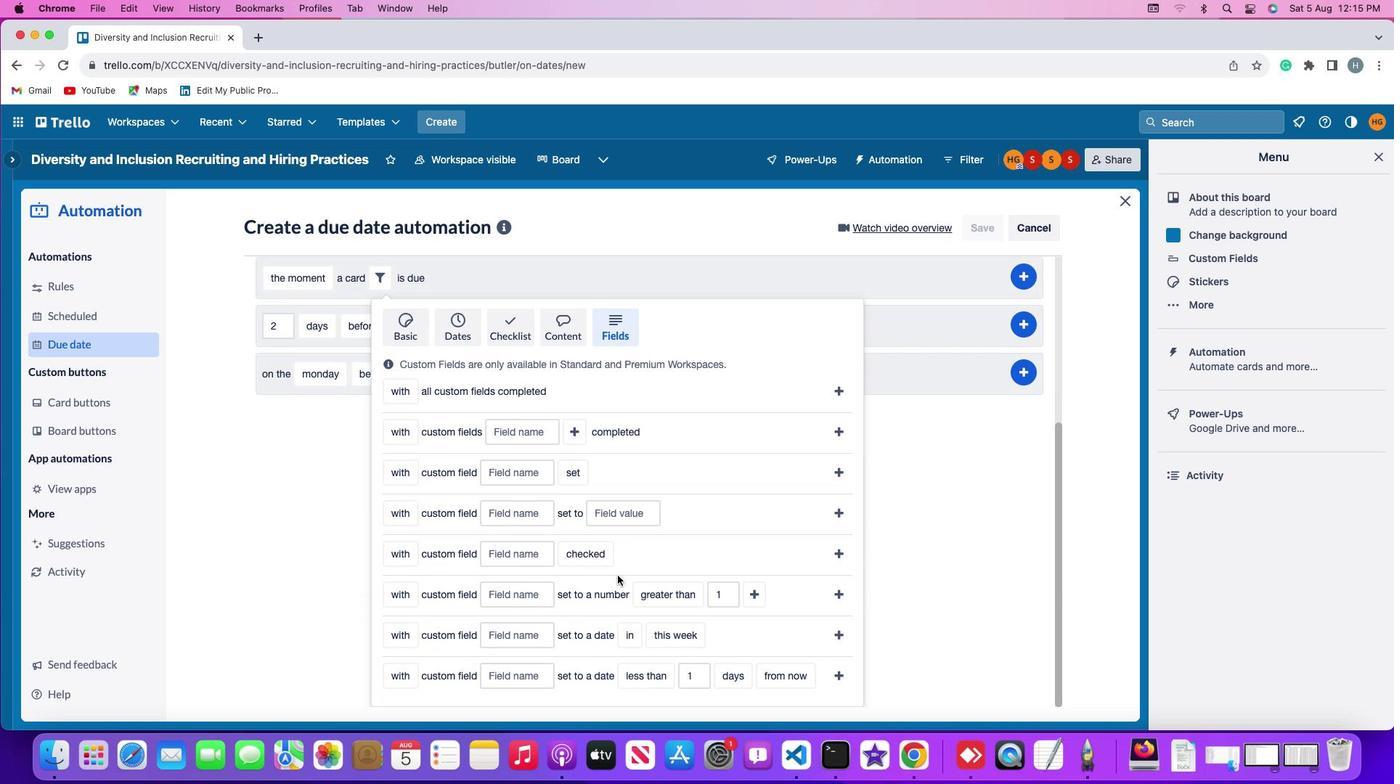 
Action: Mouse moved to (400, 671)
Screenshot: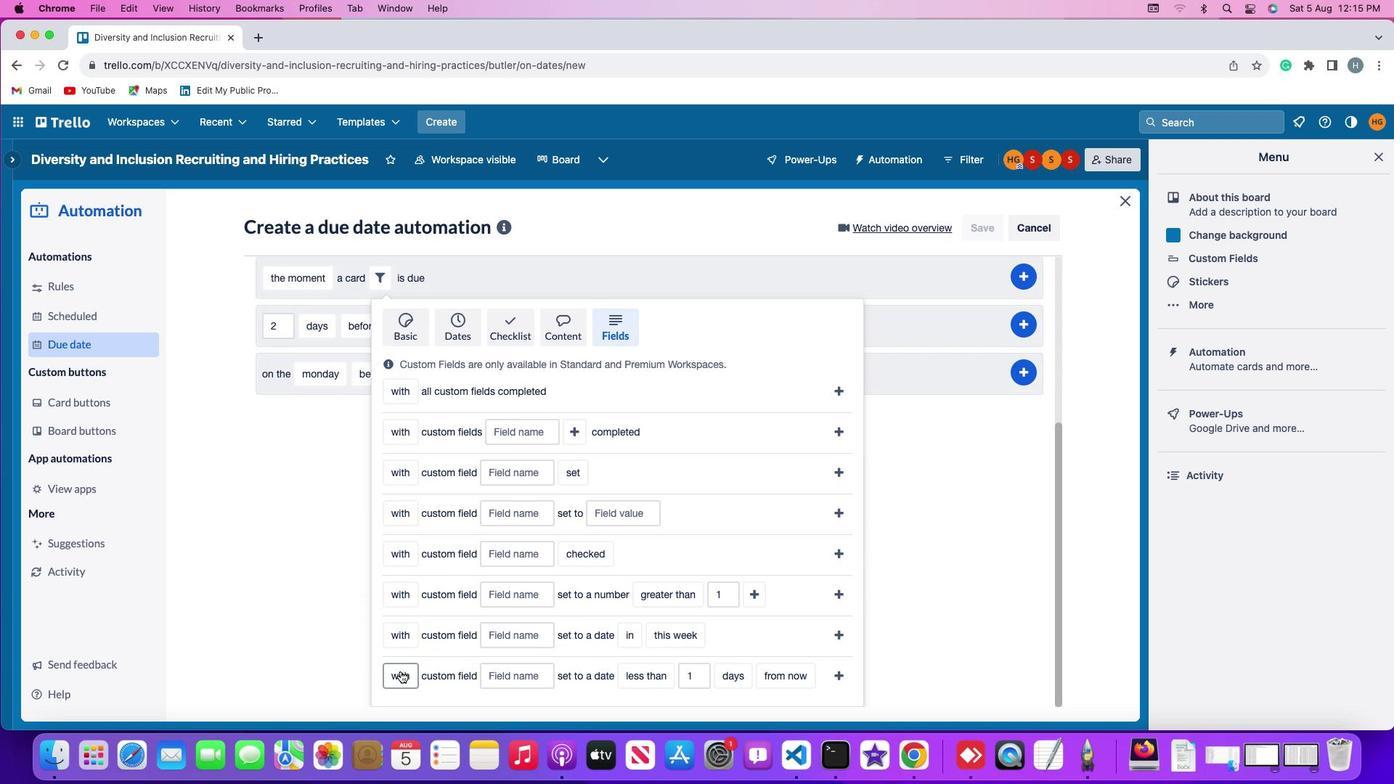 
Action: Mouse pressed left at (400, 671)
Screenshot: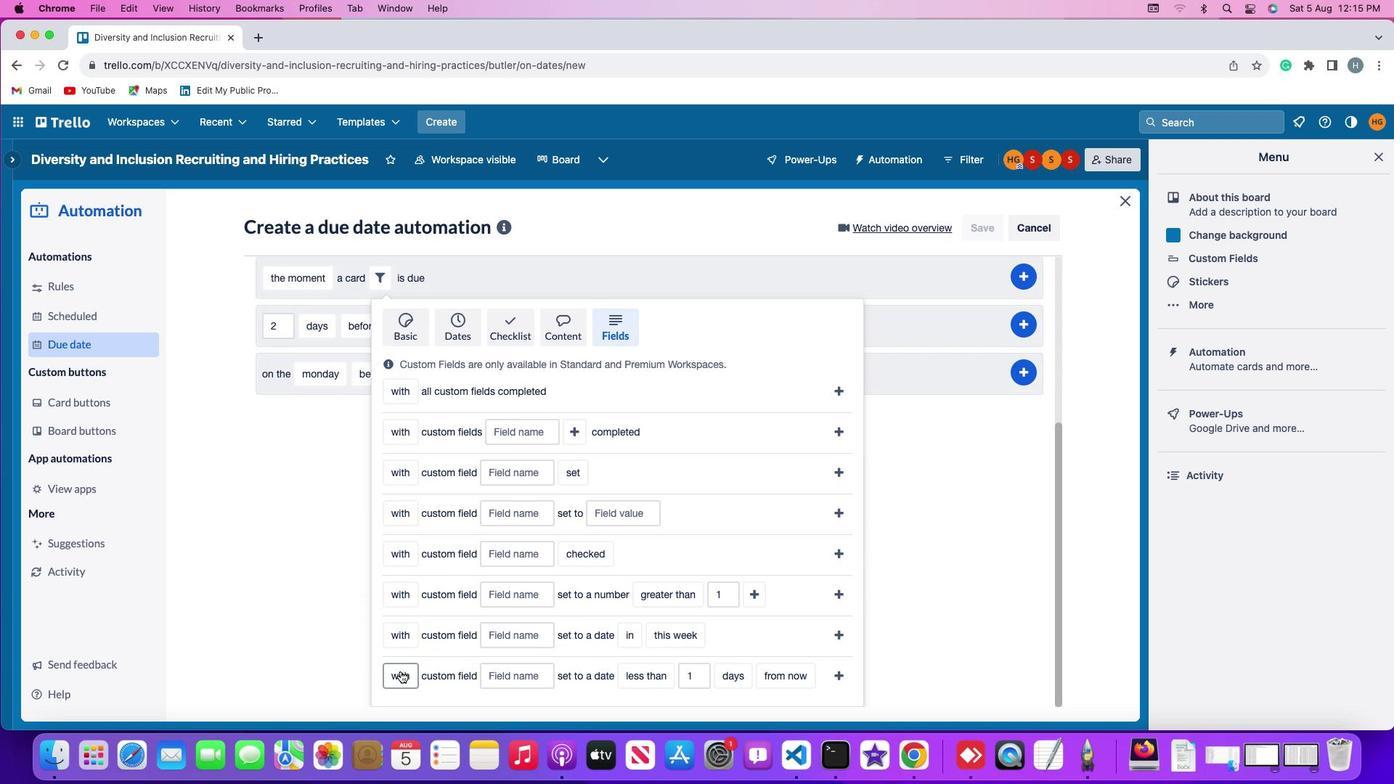 
Action: Mouse moved to (420, 647)
Screenshot: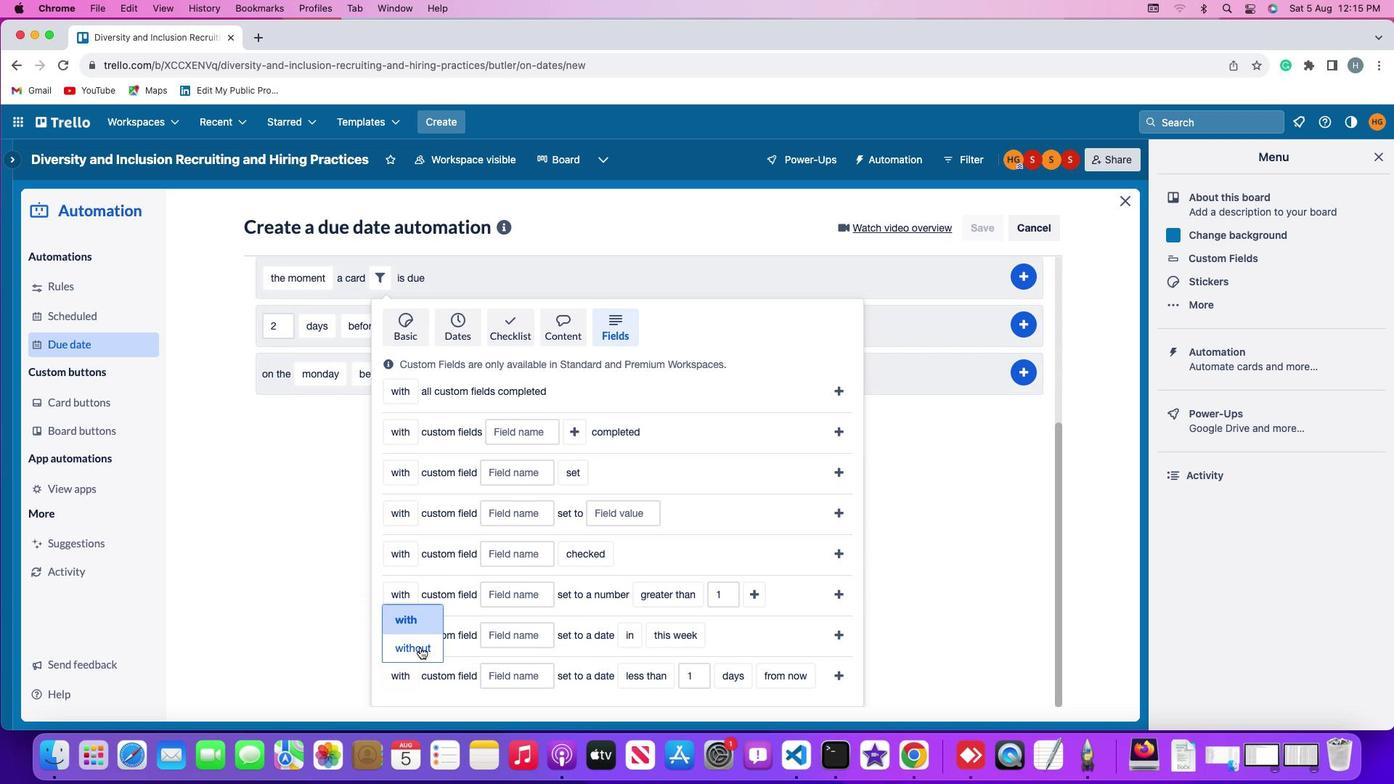 
Action: Mouse pressed left at (420, 647)
Screenshot: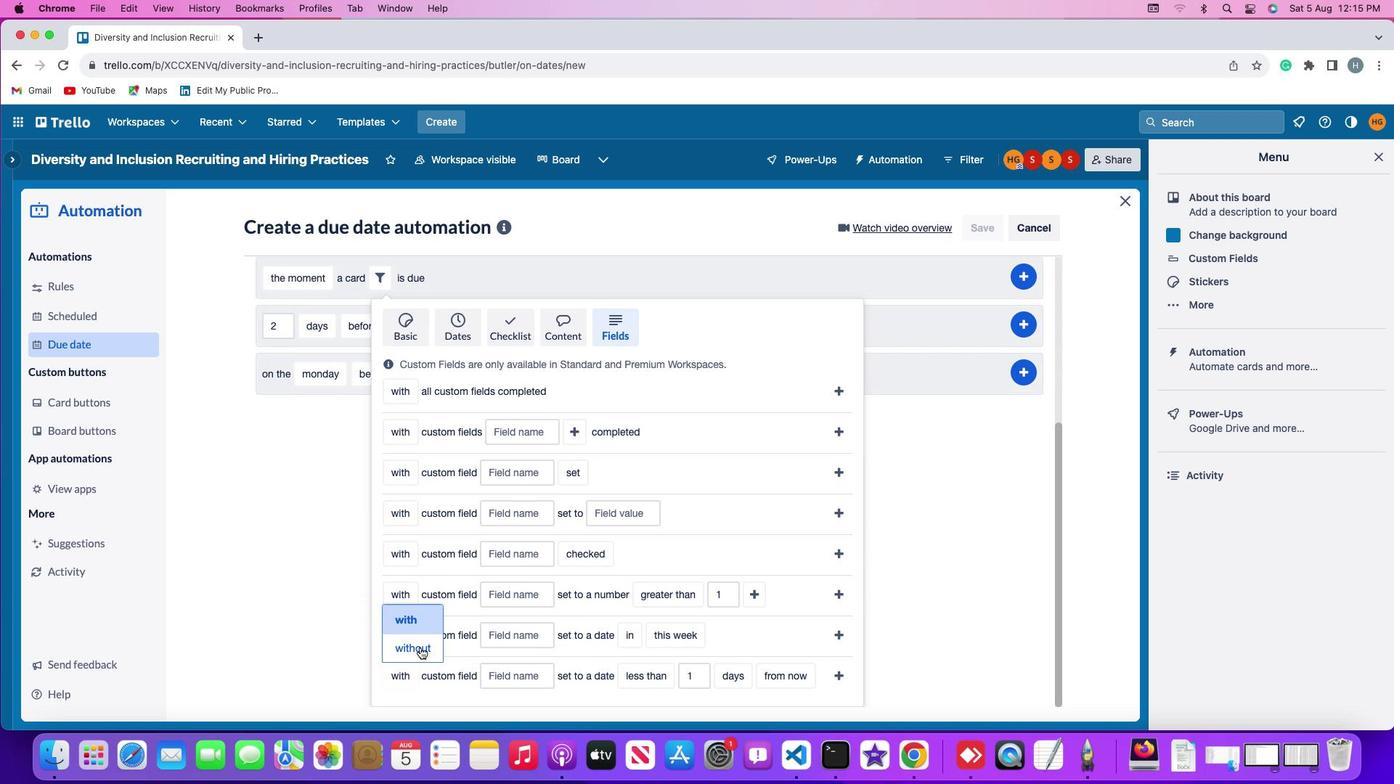 
Action: Mouse moved to (517, 674)
Screenshot: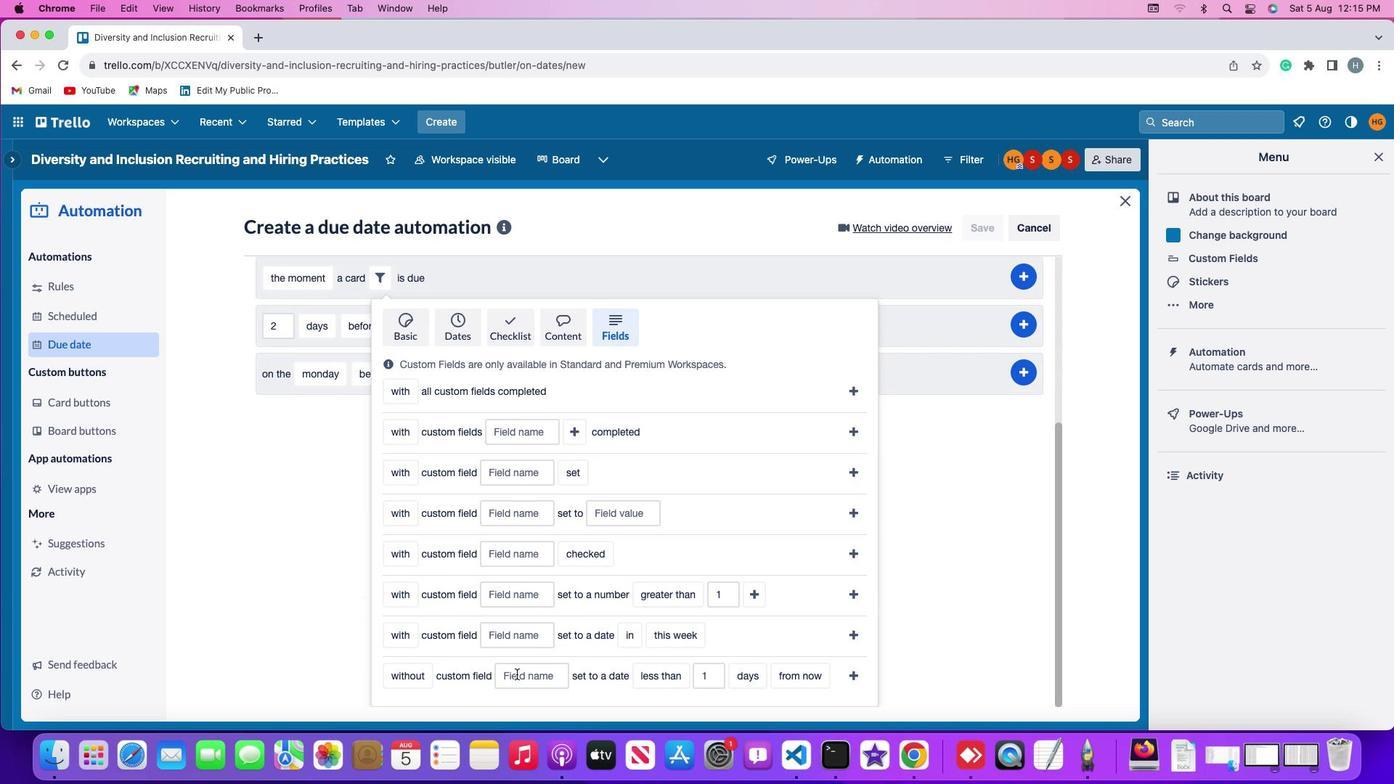 
Action: Mouse pressed left at (517, 674)
Screenshot: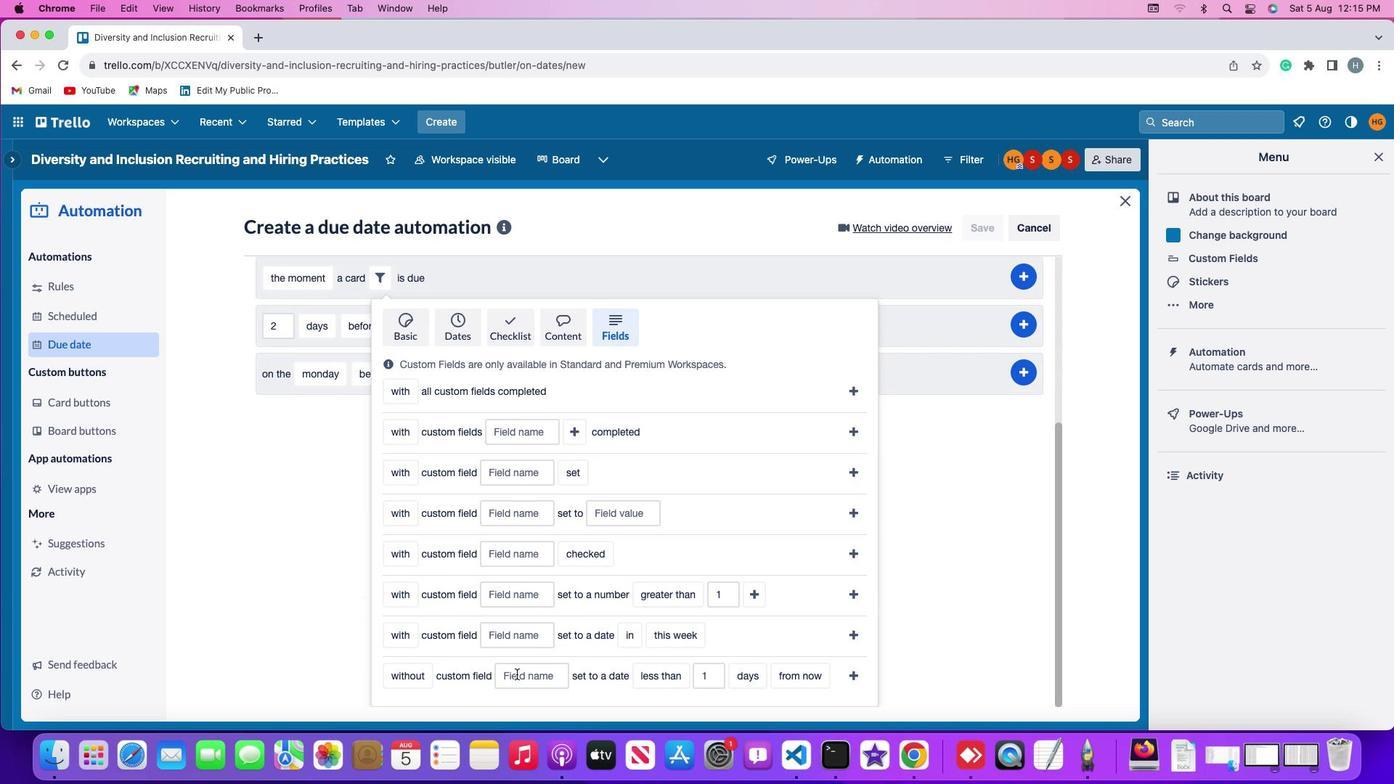 
Action: Mouse moved to (520, 675)
Screenshot: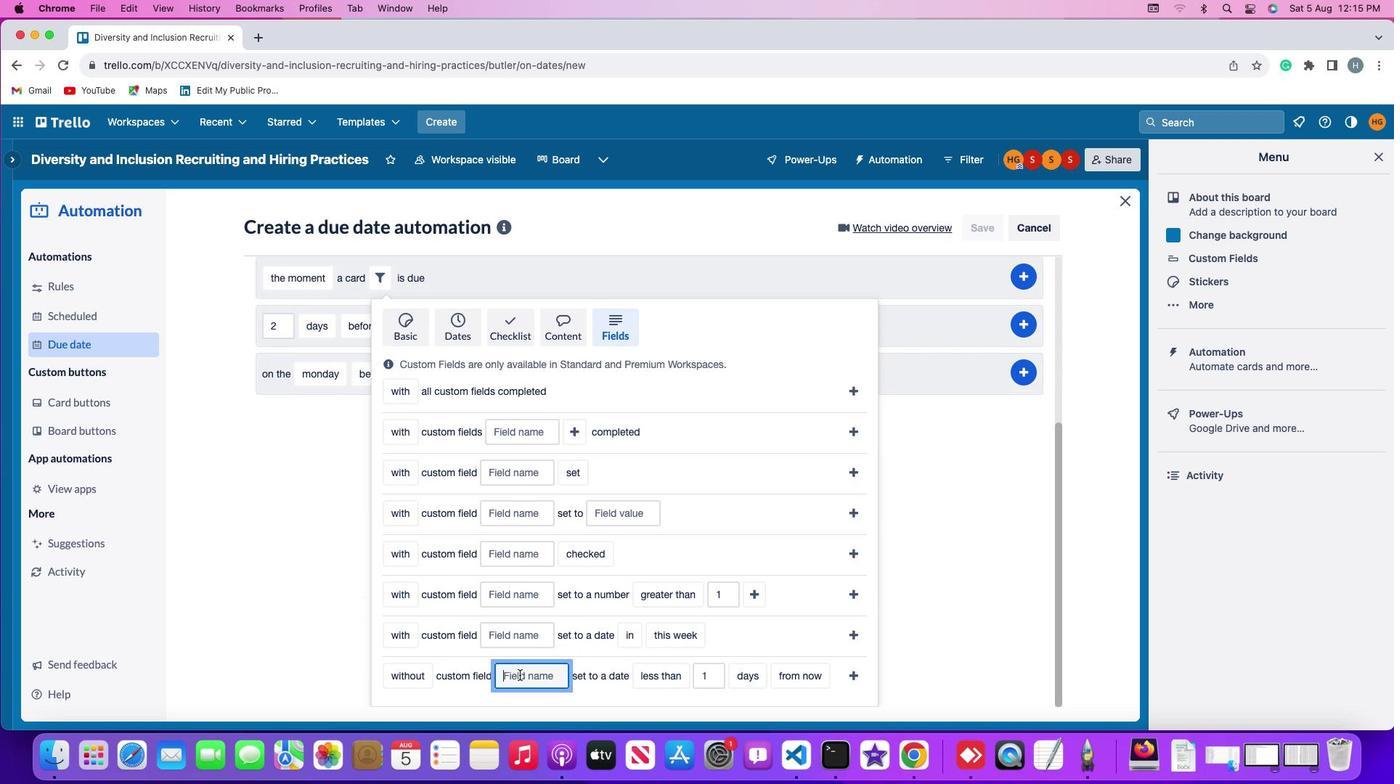 
Action: Key pressed Key.shift'R''e''s''u''m''e'
Screenshot: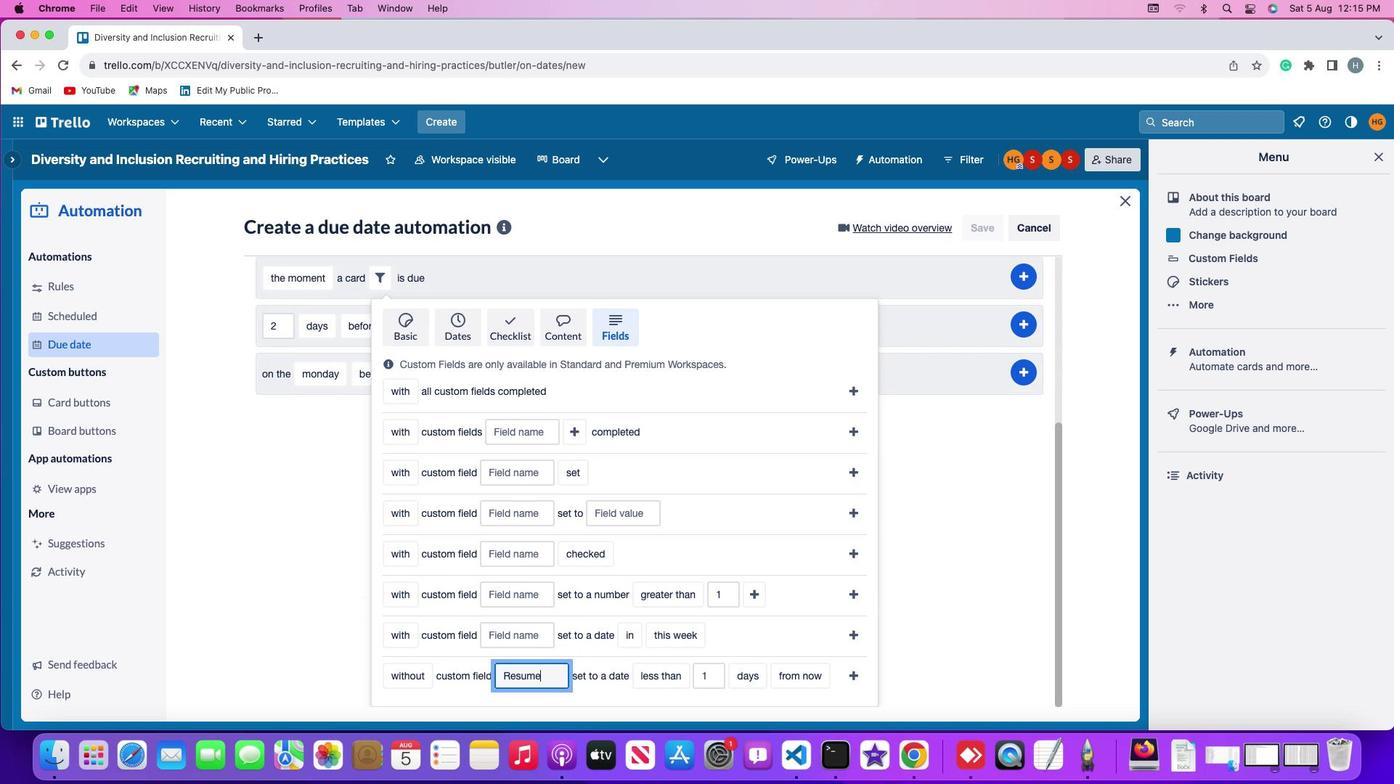 
Action: Mouse moved to (653, 681)
Screenshot: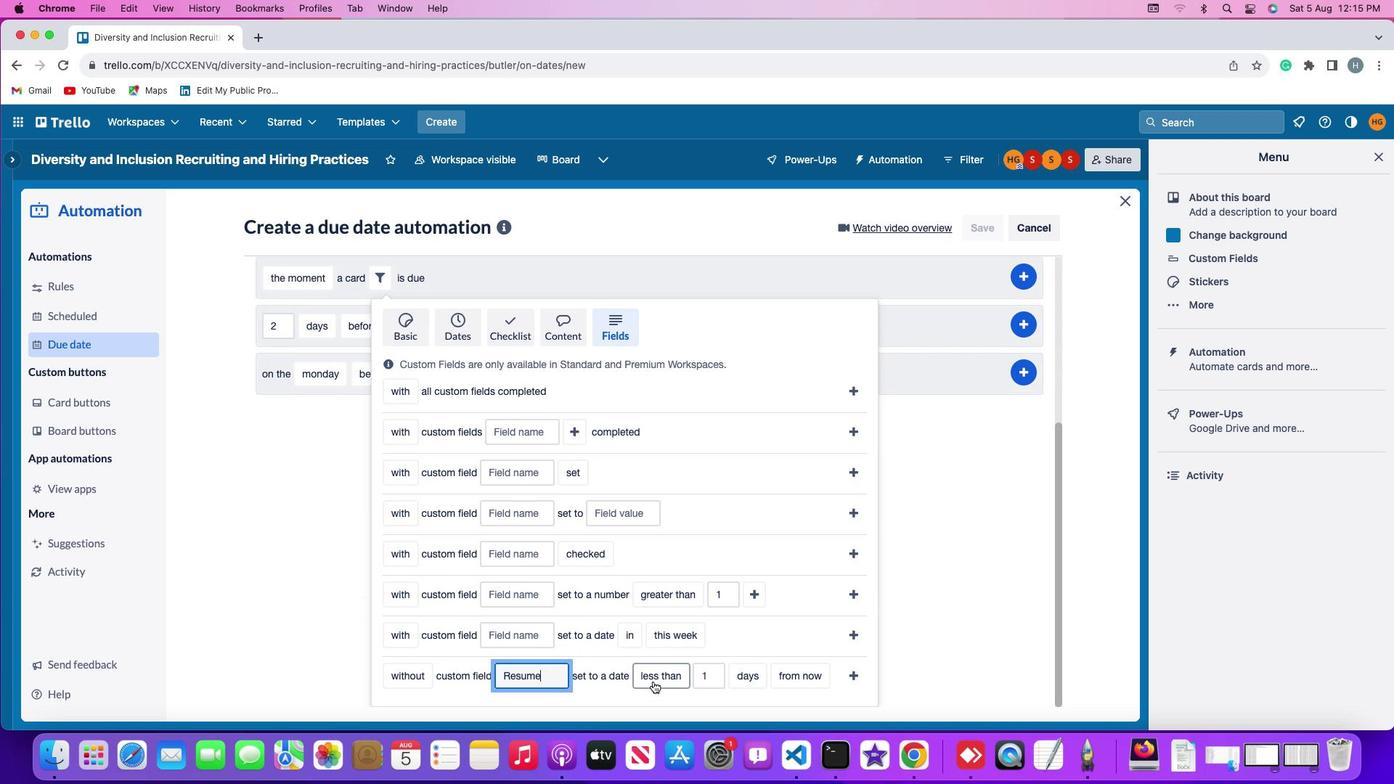 
Action: Mouse pressed left at (653, 681)
Screenshot: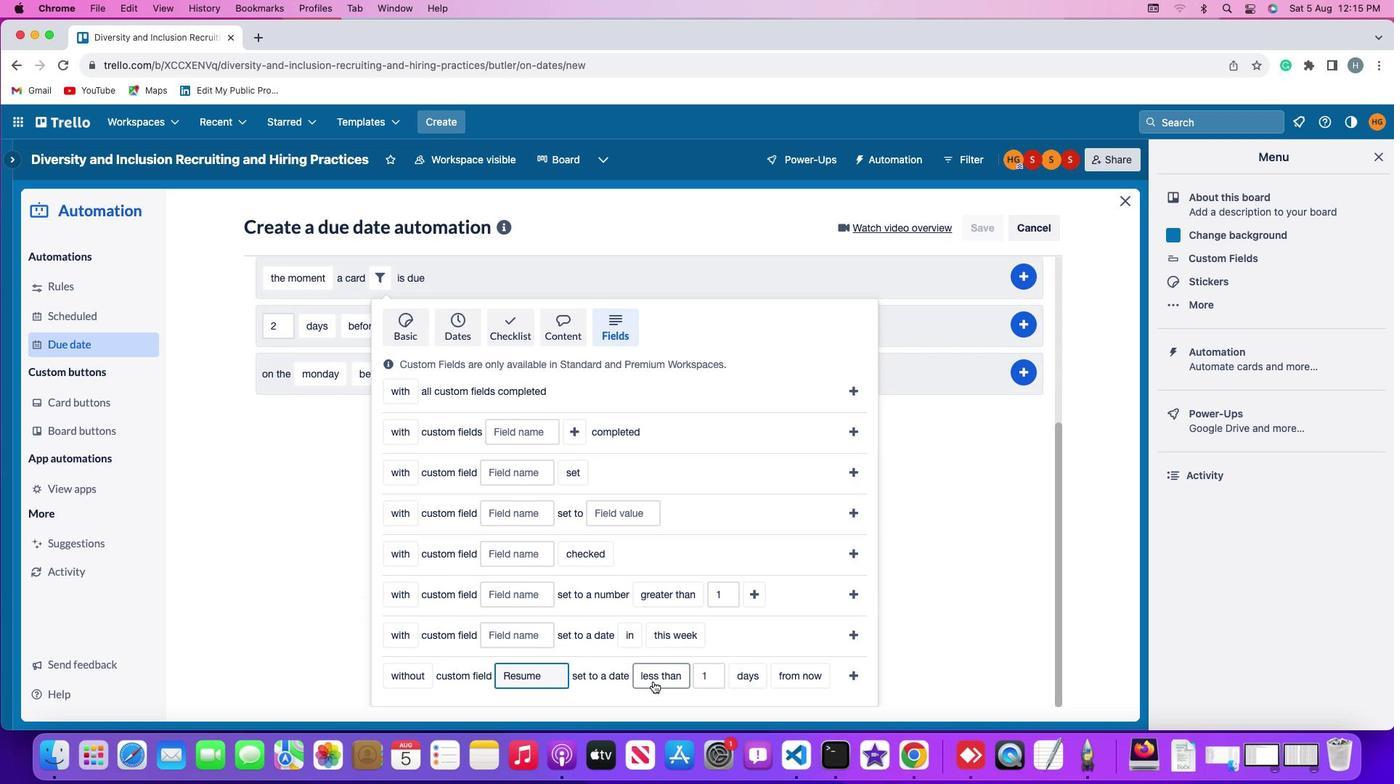 
Action: Mouse moved to (674, 583)
Screenshot: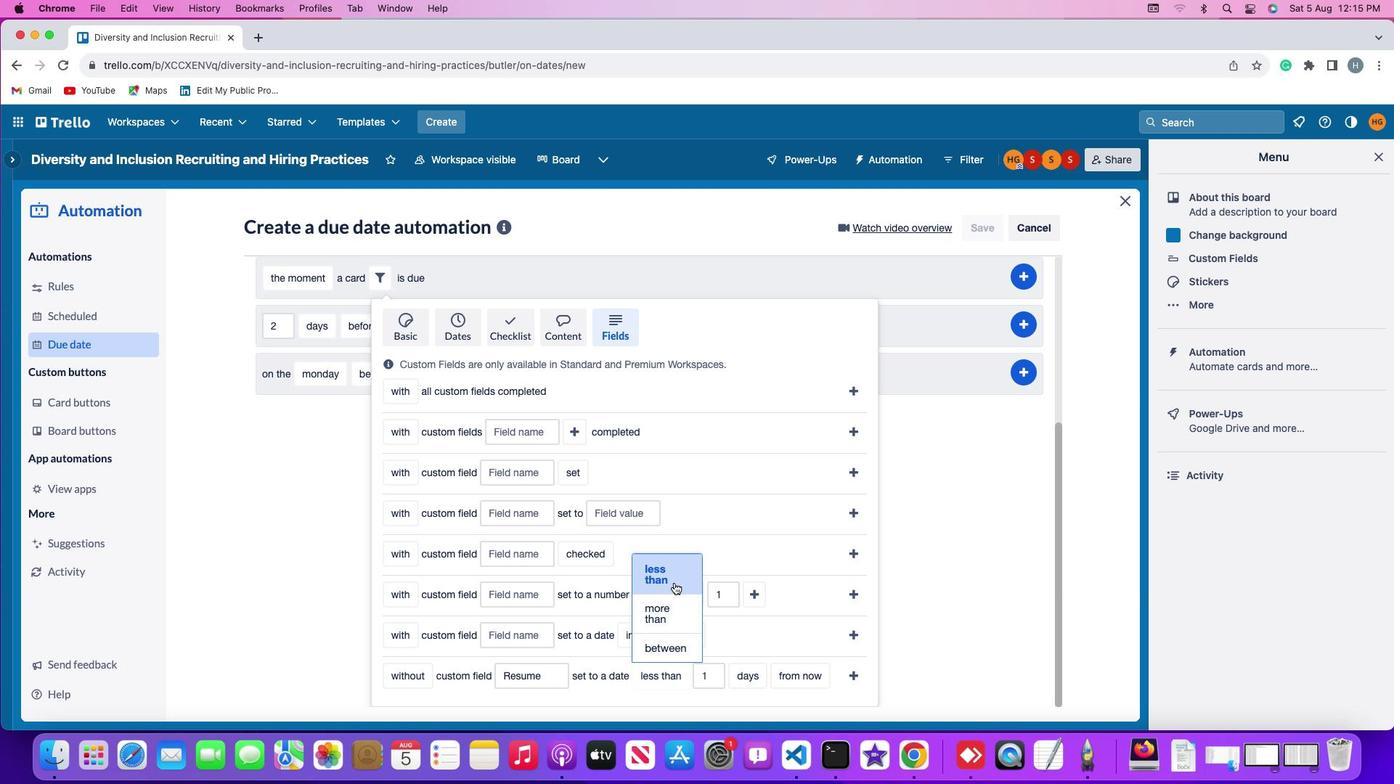 
Action: Mouse pressed left at (674, 583)
Screenshot: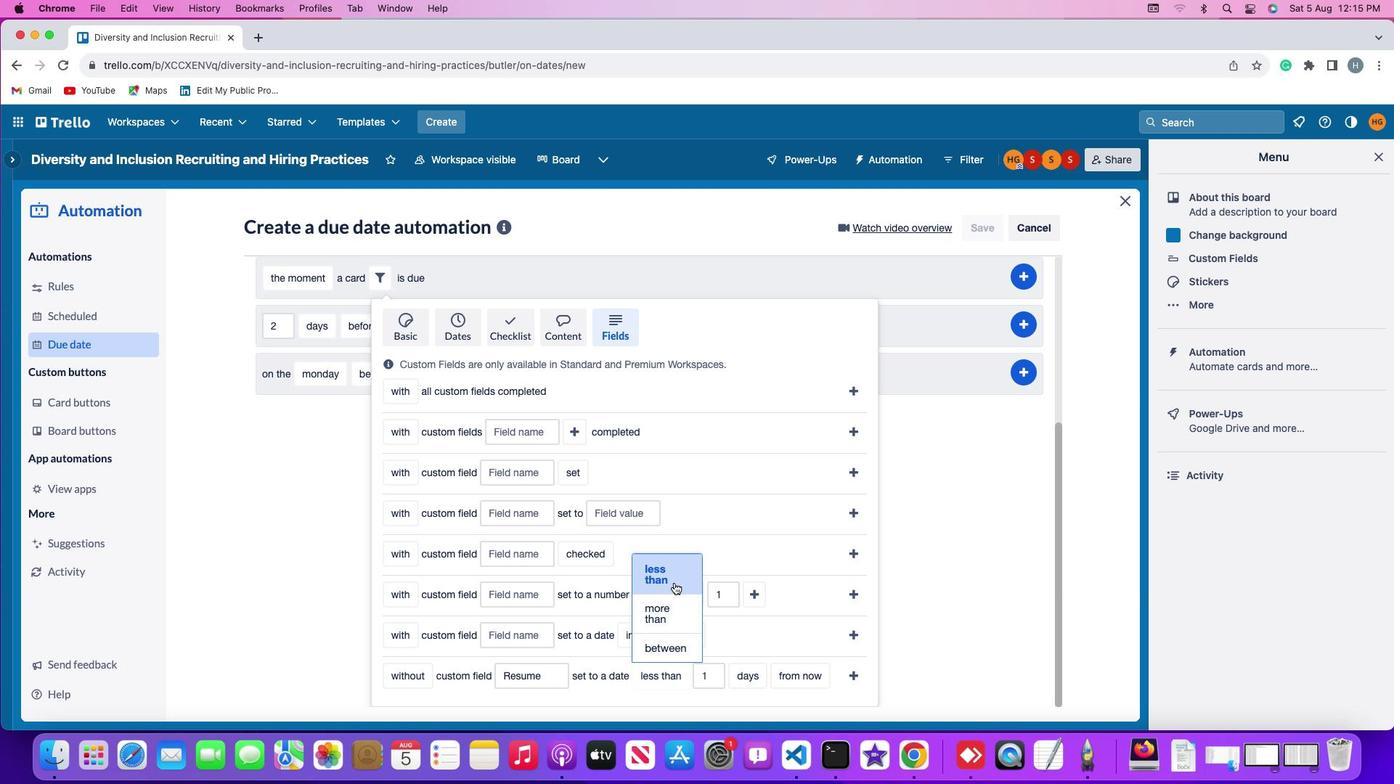 
Action: Mouse moved to (716, 673)
Screenshot: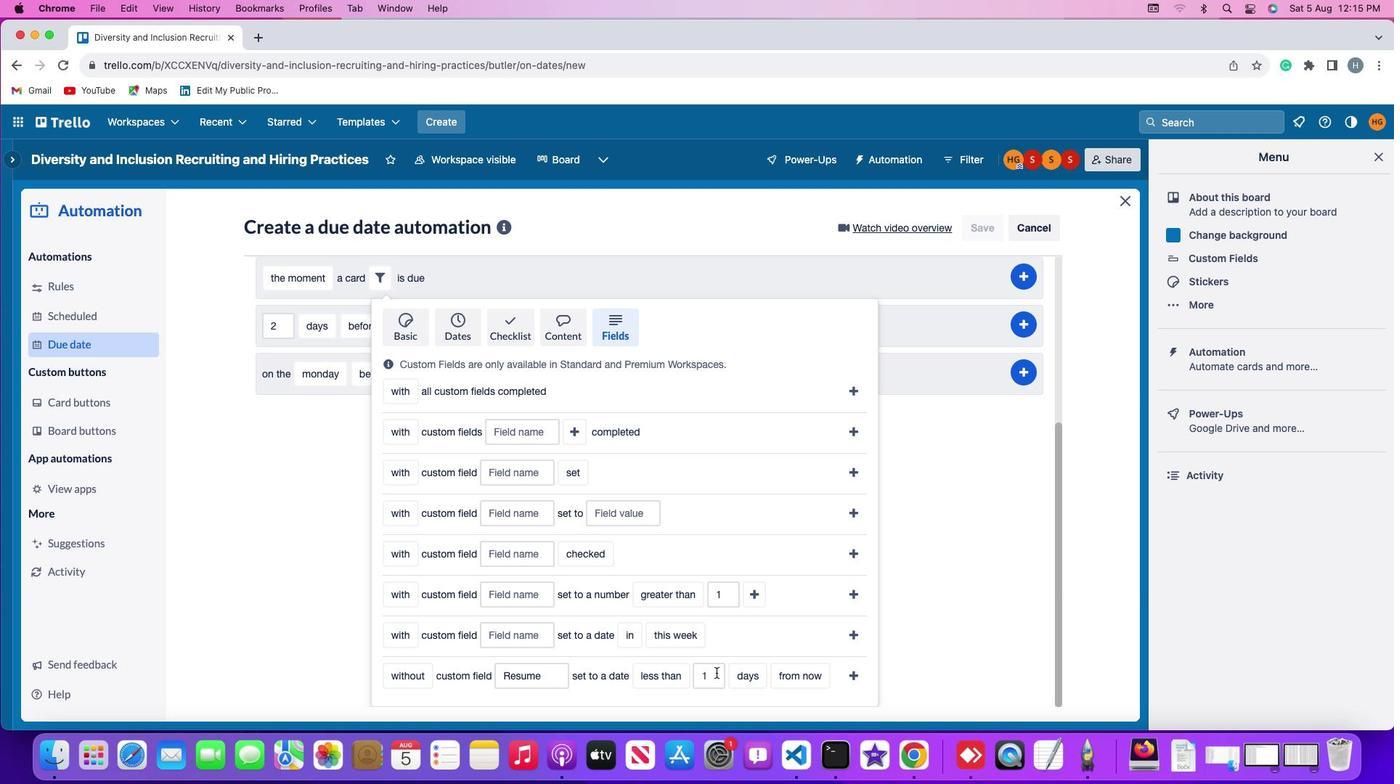
Action: Mouse pressed left at (716, 673)
Screenshot: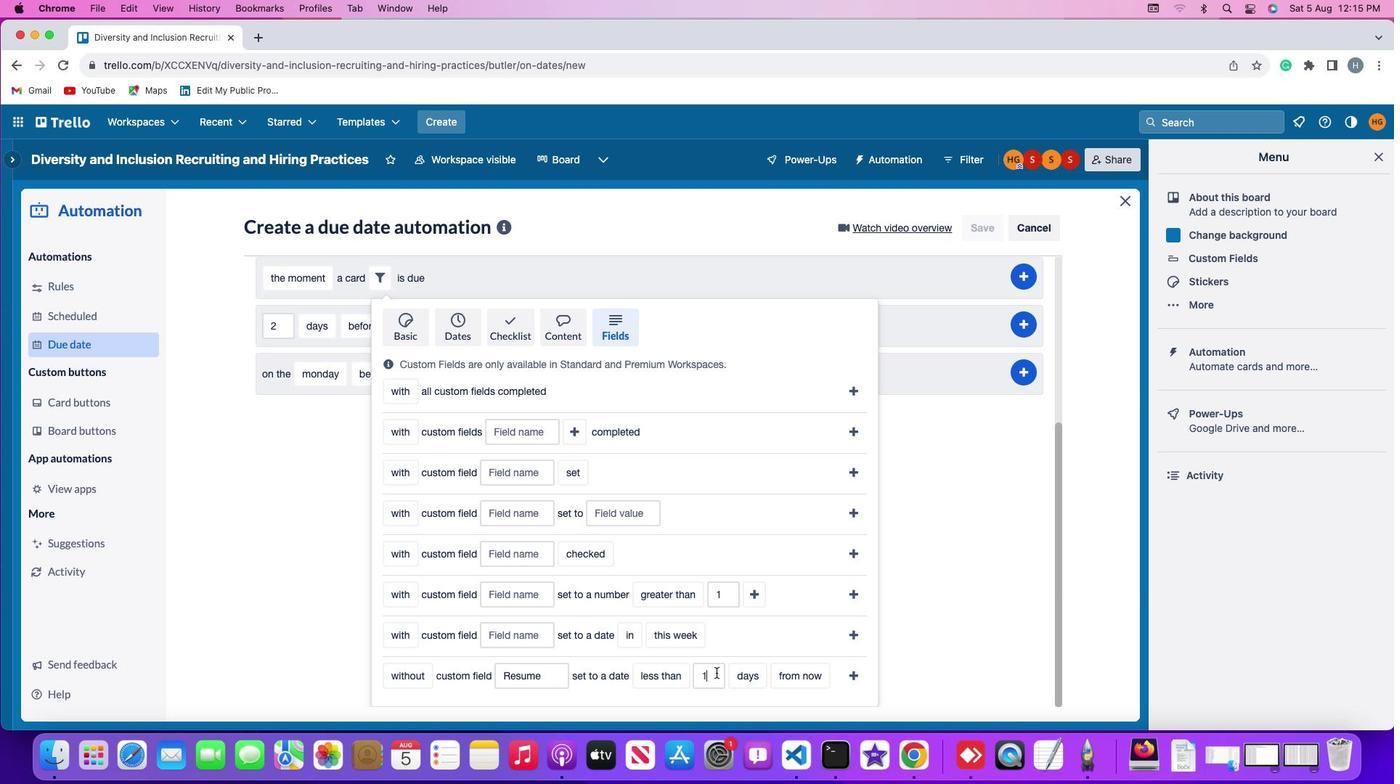 
Action: Mouse moved to (718, 673)
Screenshot: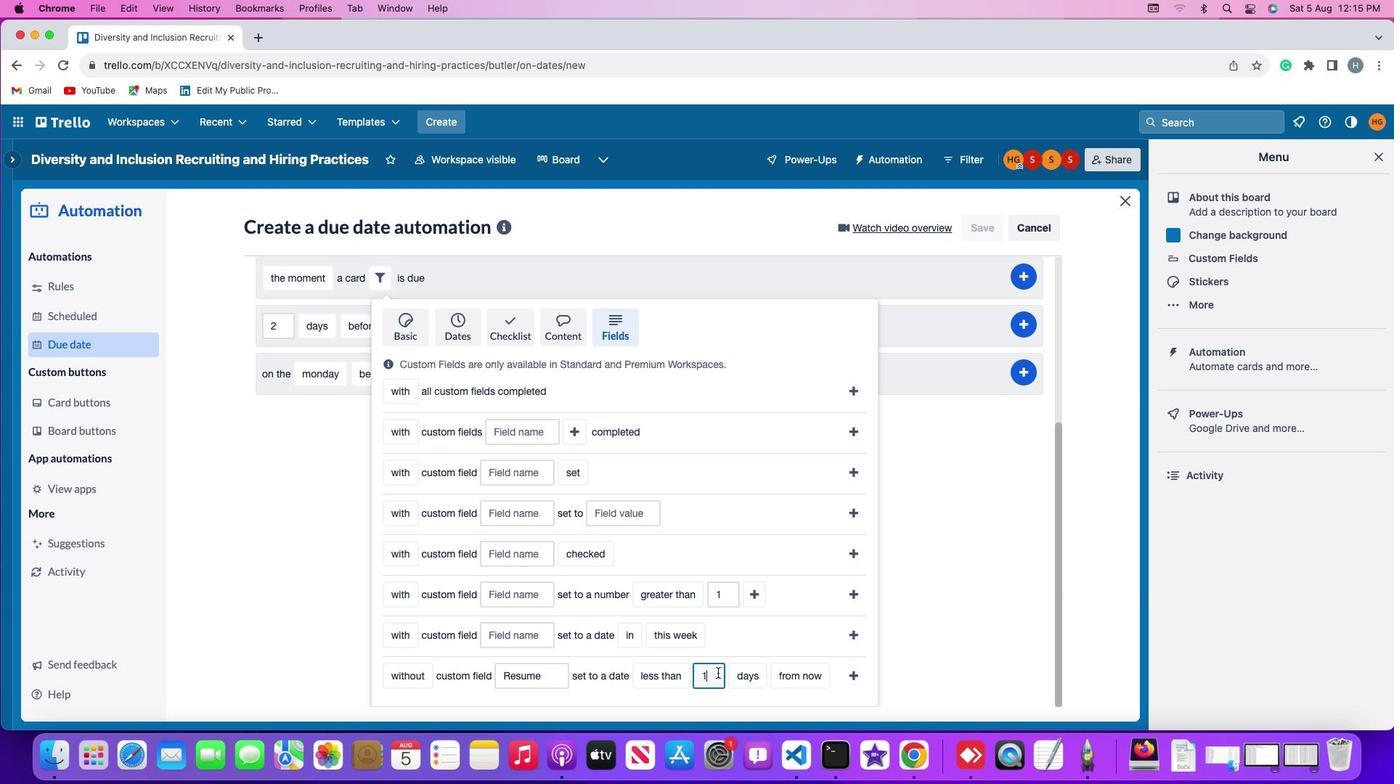 
Action: Key pressed Key.backspace'1'
Screenshot: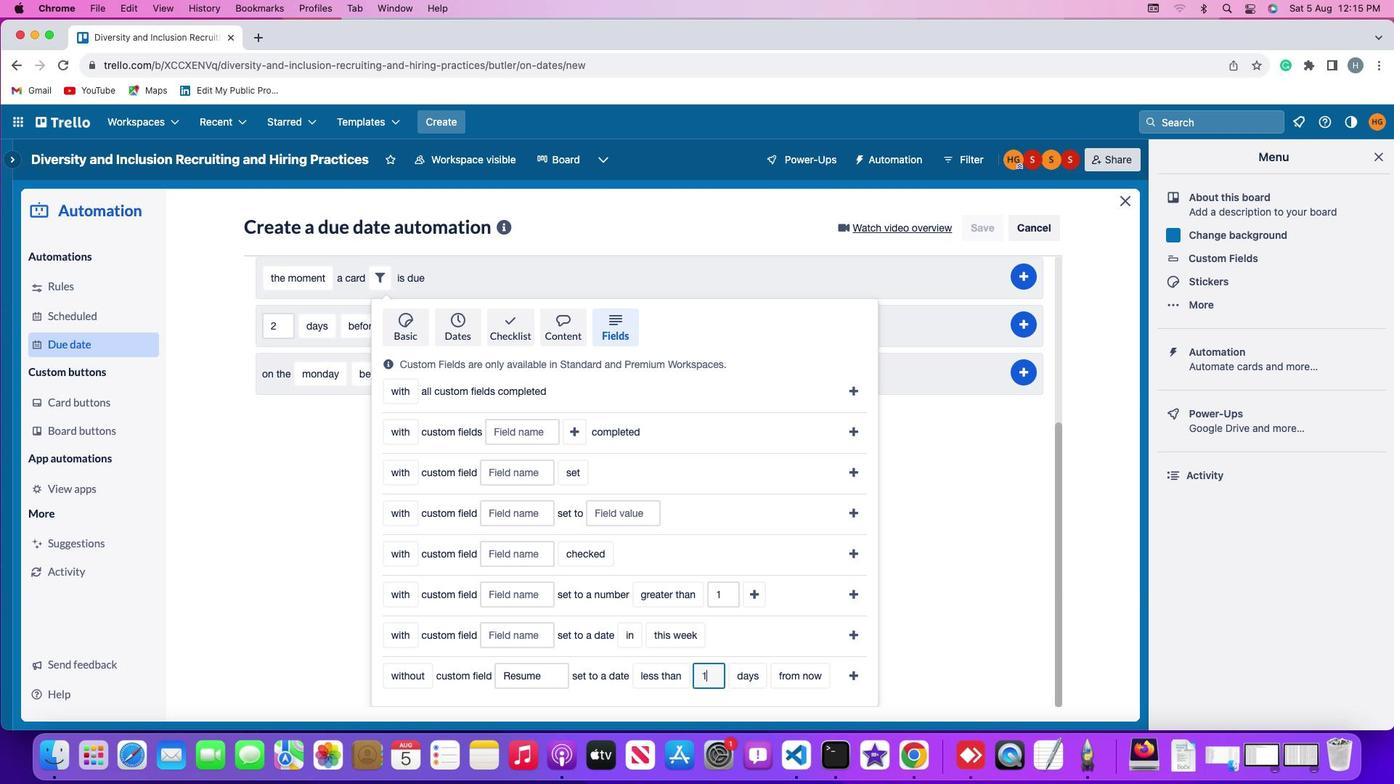 
Action: Mouse moved to (754, 679)
Screenshot: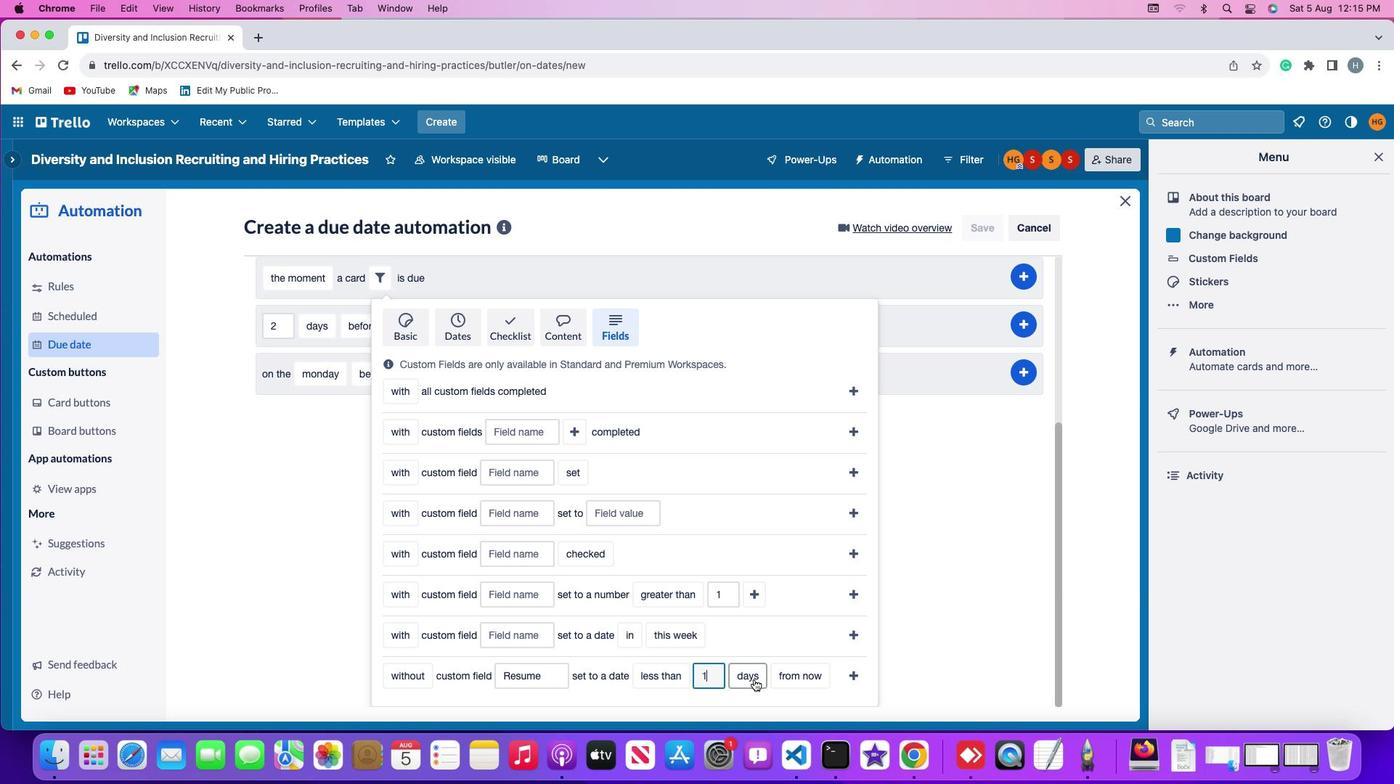 
Action: Mouse pressed left at (754, 679)
Screenshot: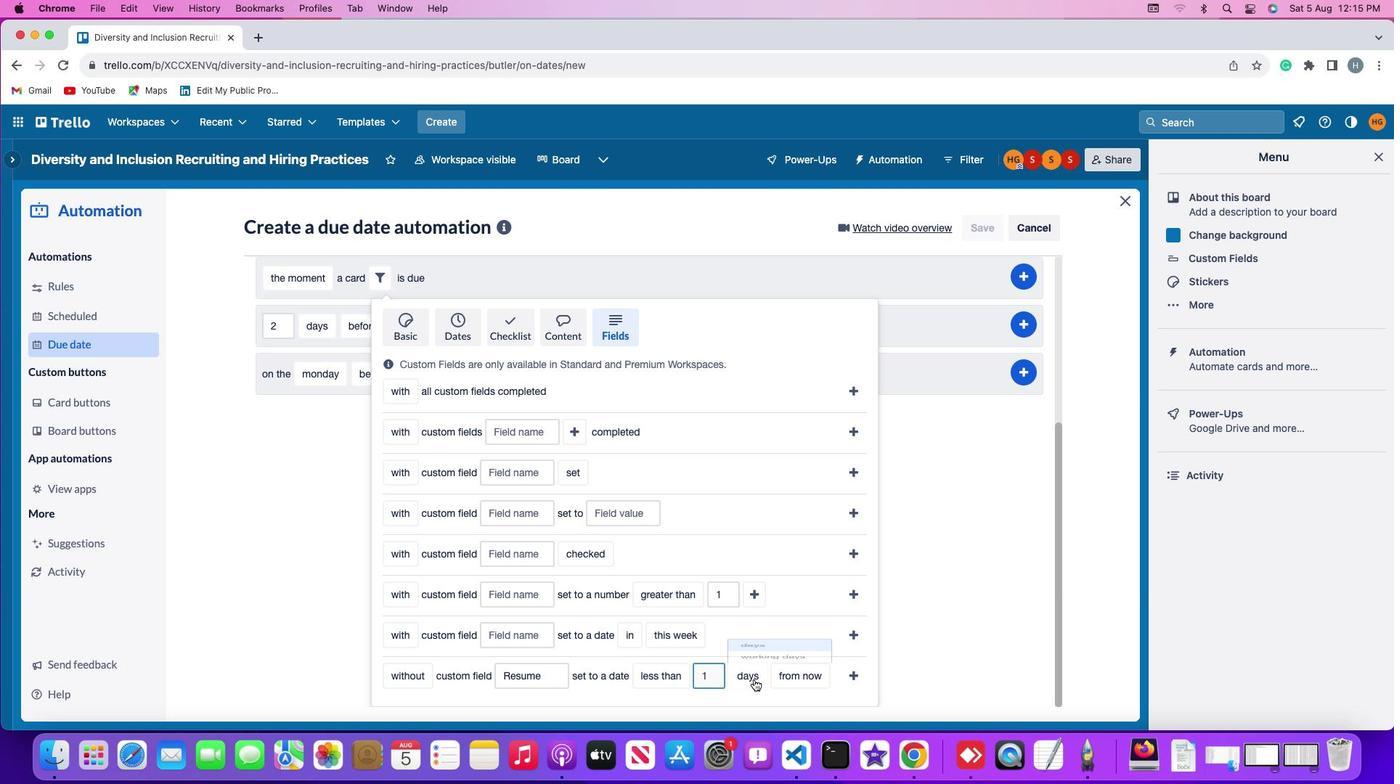 
Action: Mouse moved to (759, 654)
Screenshot: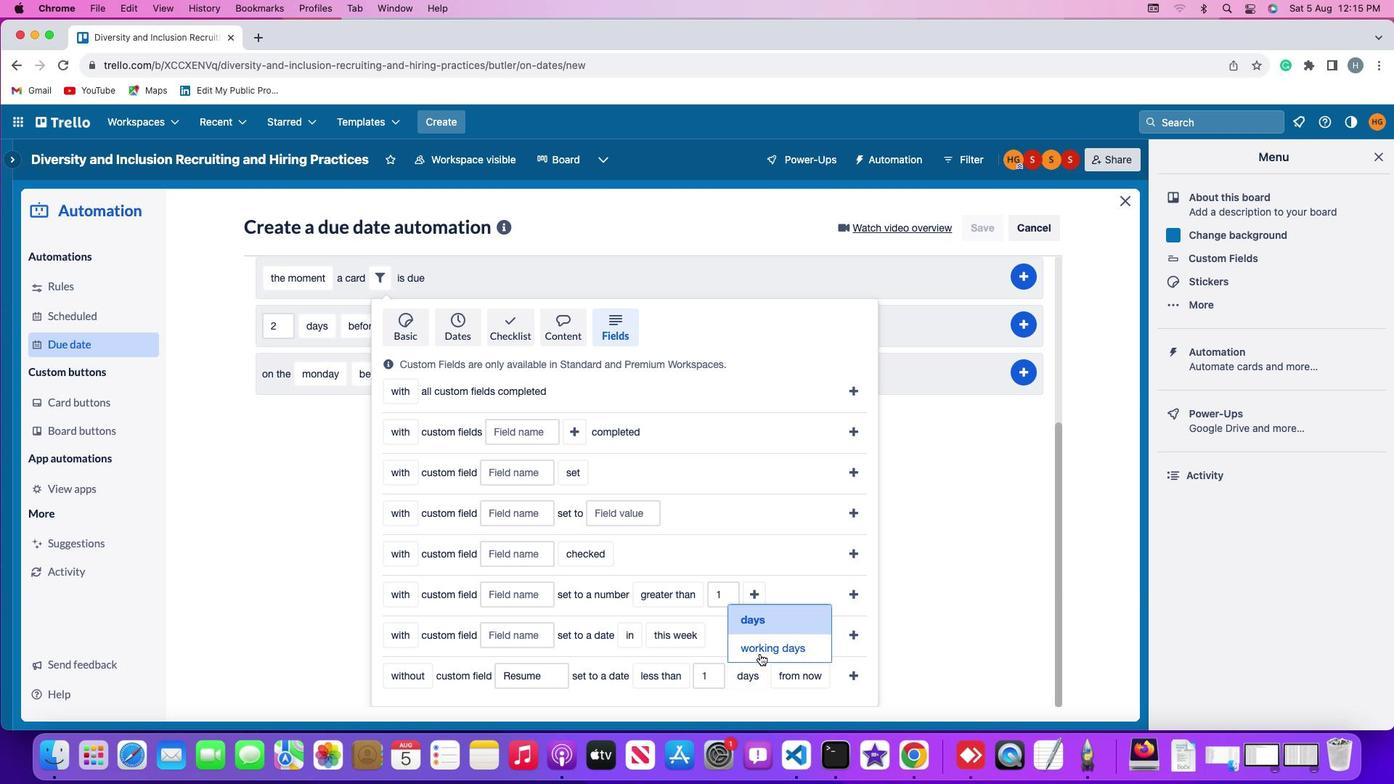
Action: Mouse pressed left at (759, 654)
Screenshot: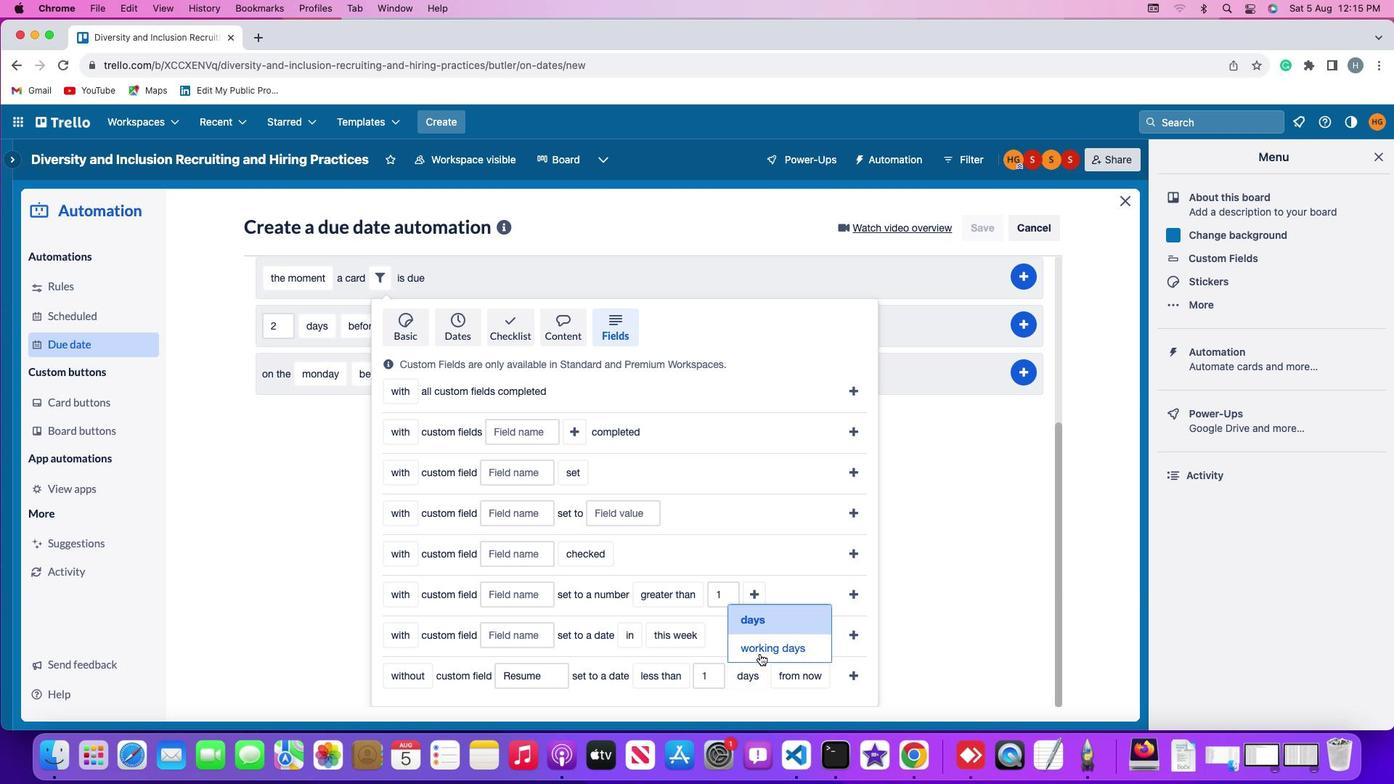 
Action: Mouse moved to (818, 676)
Screenshot: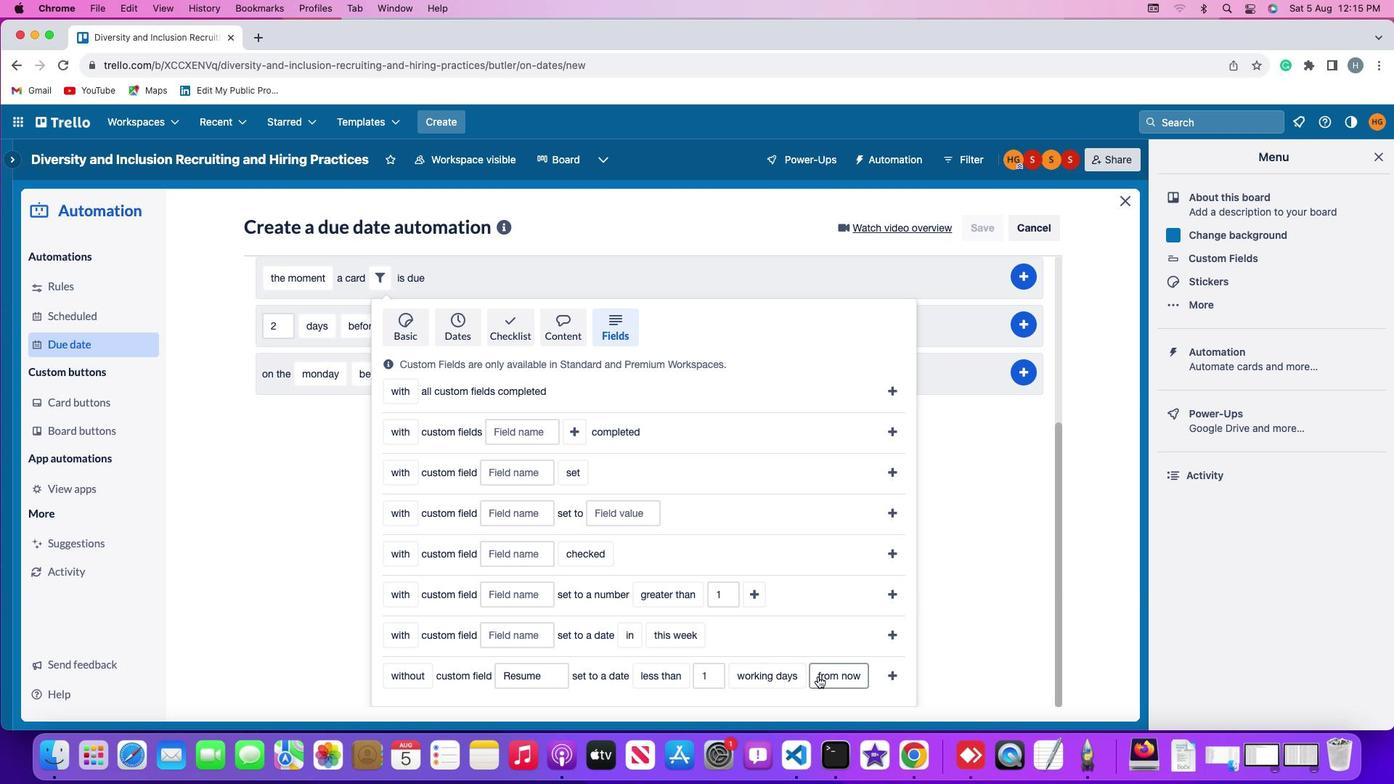 
Action: Mouse pressed left at (818, 676)
Screenshot: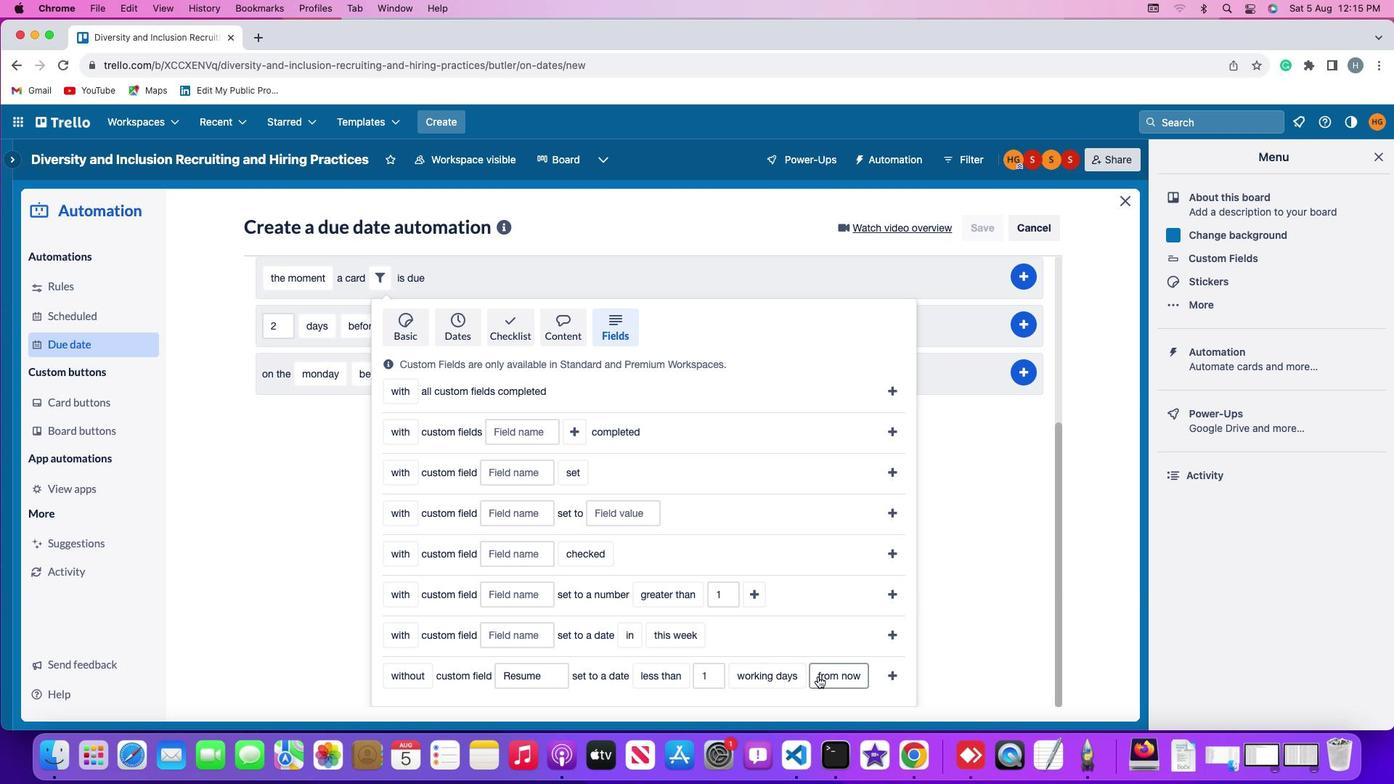 
Action: Mouse moved to (849, 653)
Screenshot: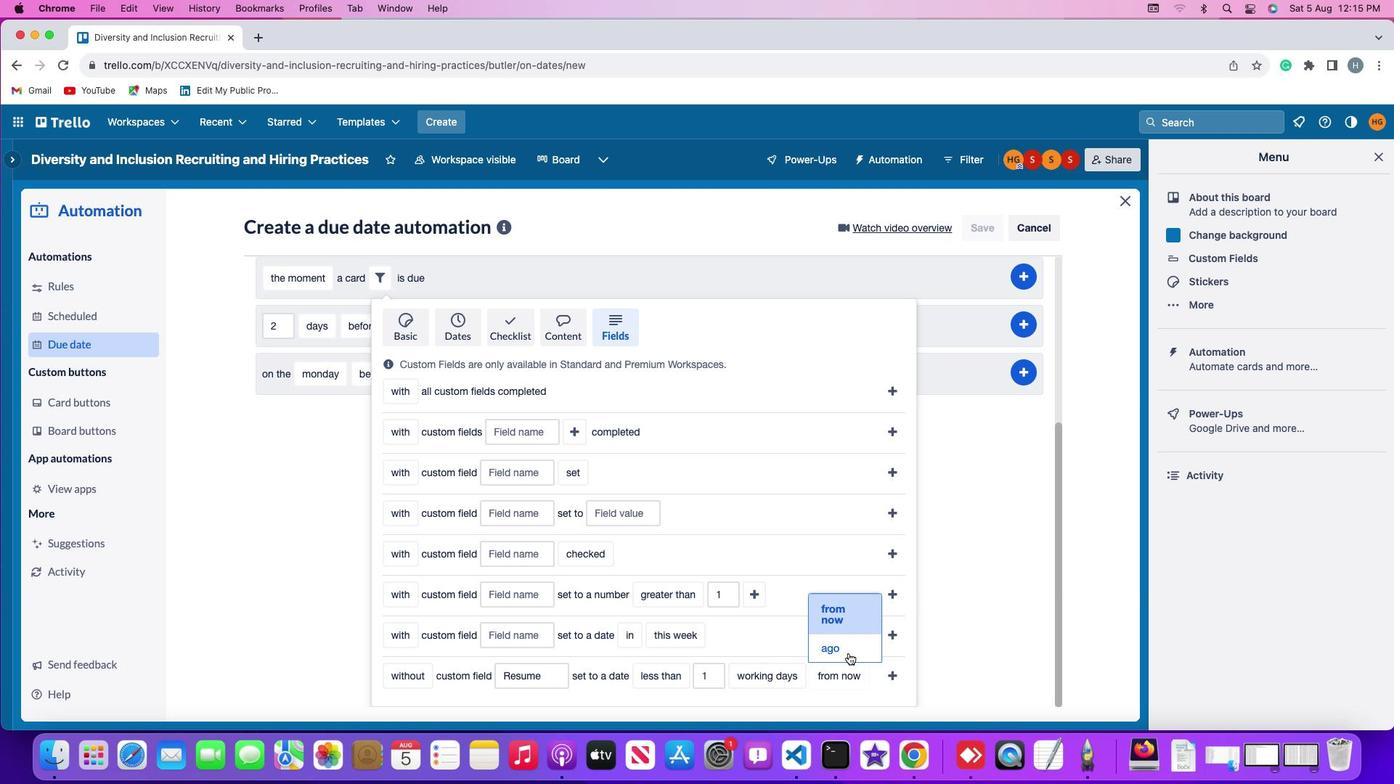 
Action: Mouse pressed left at (849, 653)
Screenshot: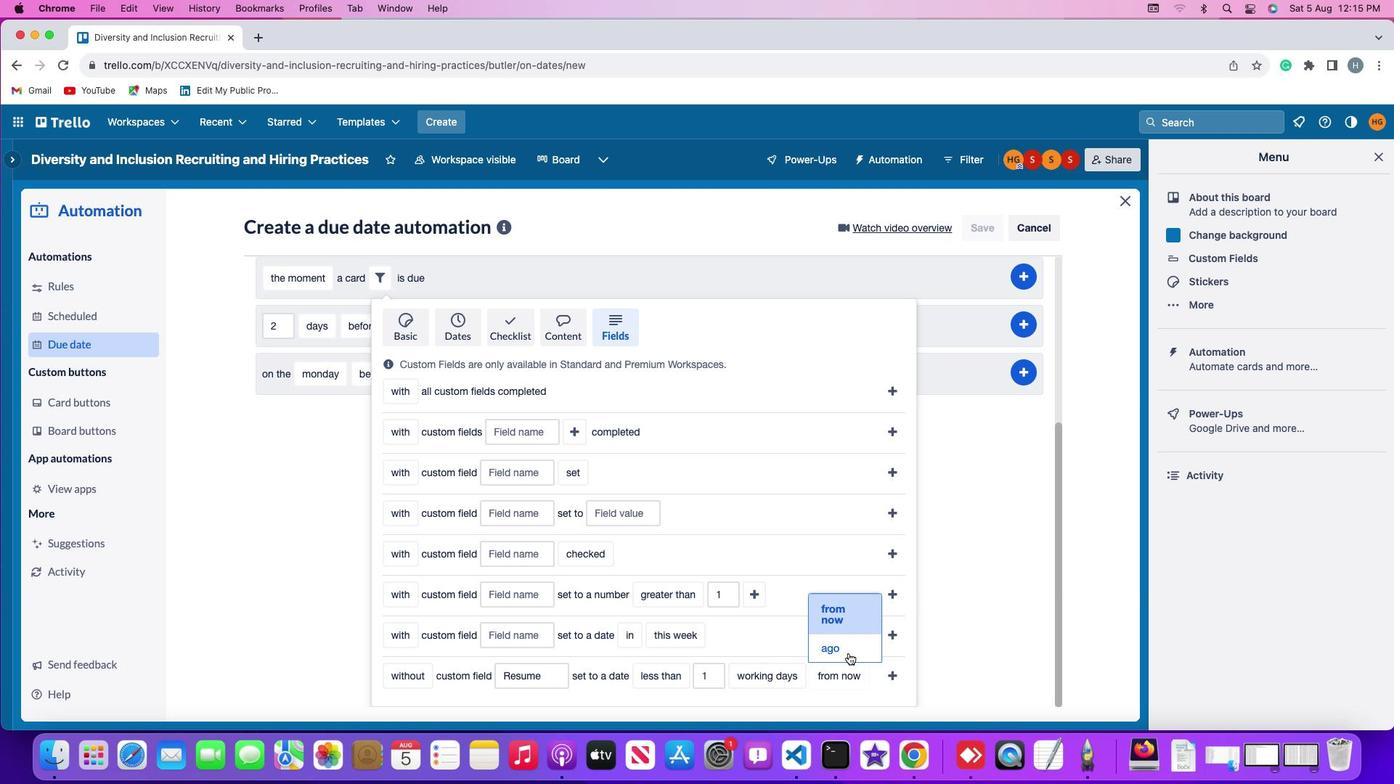 
Action: Mouse moved to (870, 671)
Screenshot: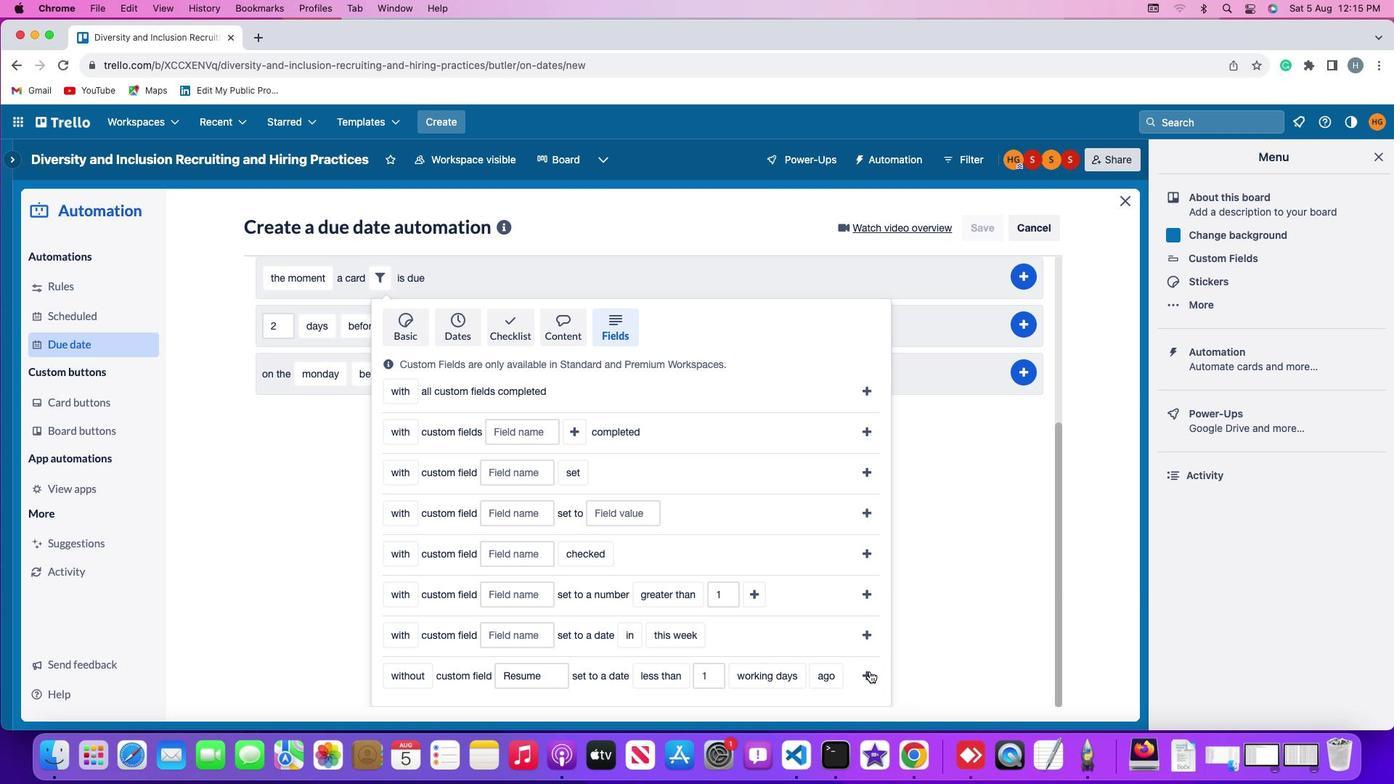 
Action: Mouse pressed left at (870, 671)
Screenshot: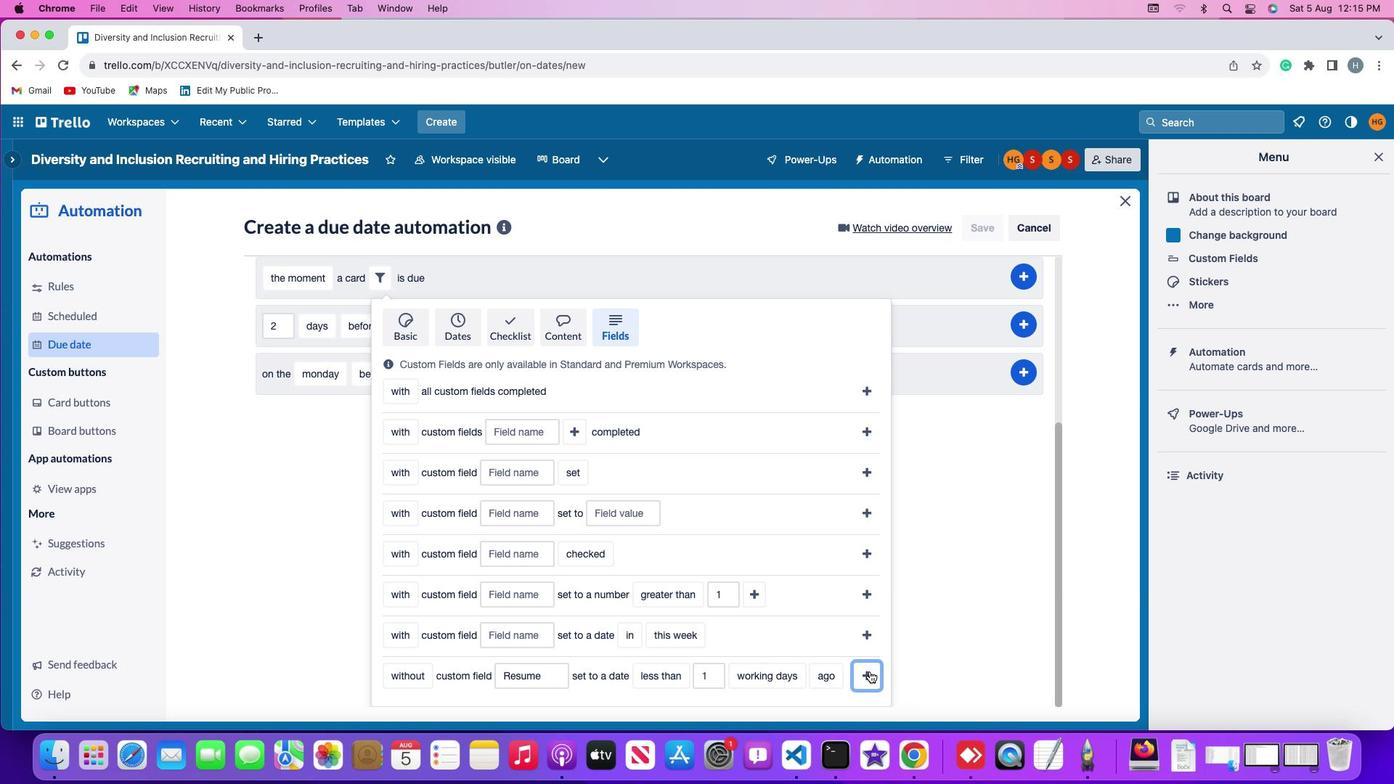 
Action: Mouse moved to (1033, 532)
Screenshot: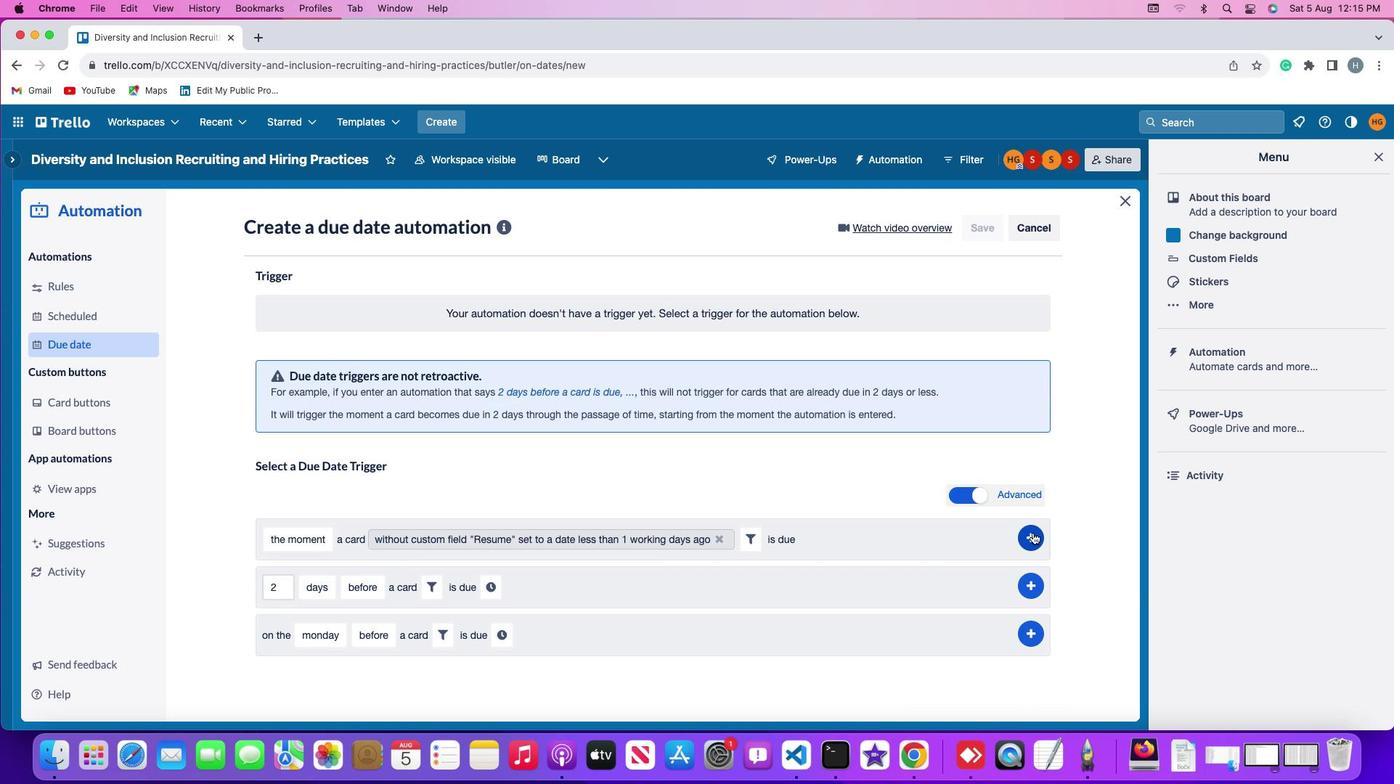 
Action: Mouse pressed left at (1033, 532)
Screenshot: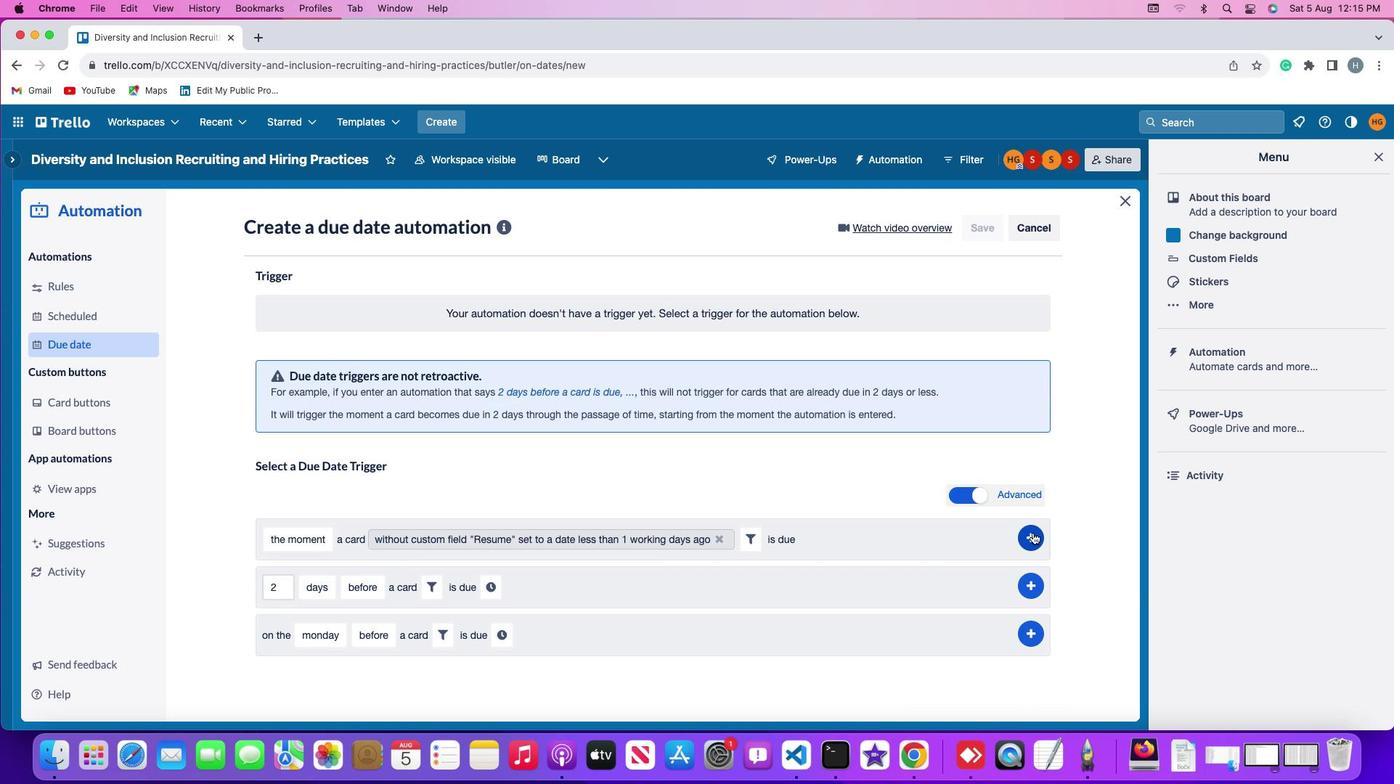 
Action: Mouse moved to (1045, 419)
Screenshot: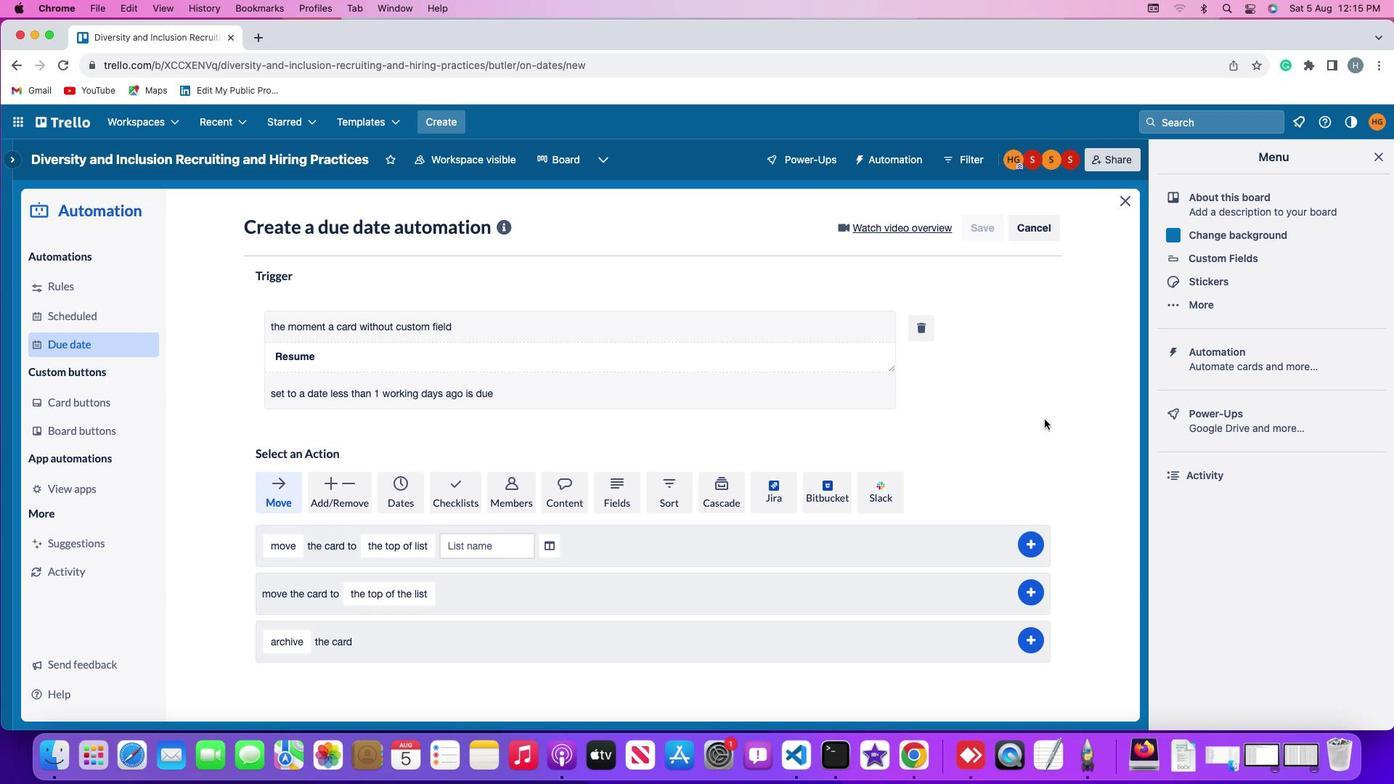 
